 Task: Find connections with filter location Nāgar Karnūl with filter topic #marketing with filter profile language French with filter current company CBRE India with filter school Yogi Vemana University, Kadapa with filter industry Construction Hardware Manufacturing with filter service category Negotiation with filter keywords title Payroll Manager
Action: Mouse moved to (472, 82)
Screenshot: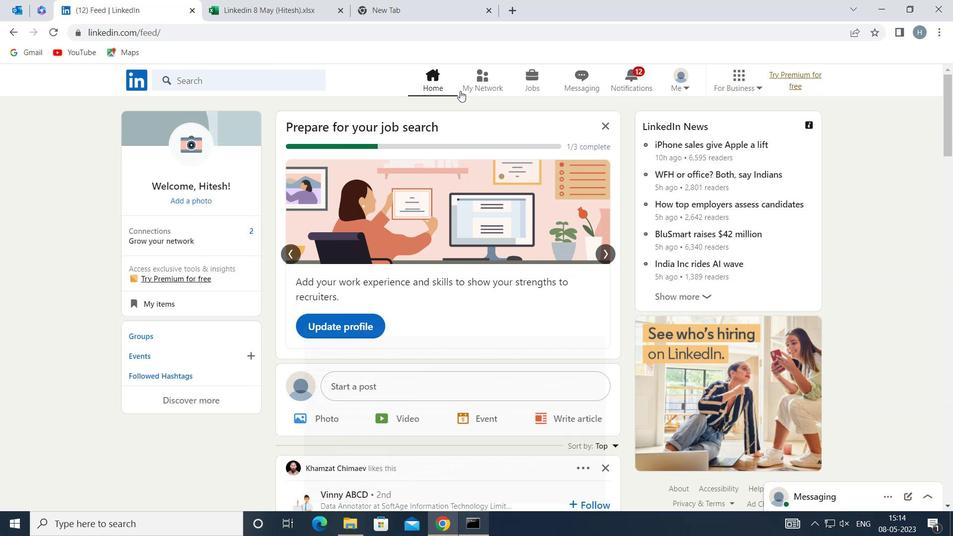 
Action: Mouse pressed left at (472, 82)
Screenshot: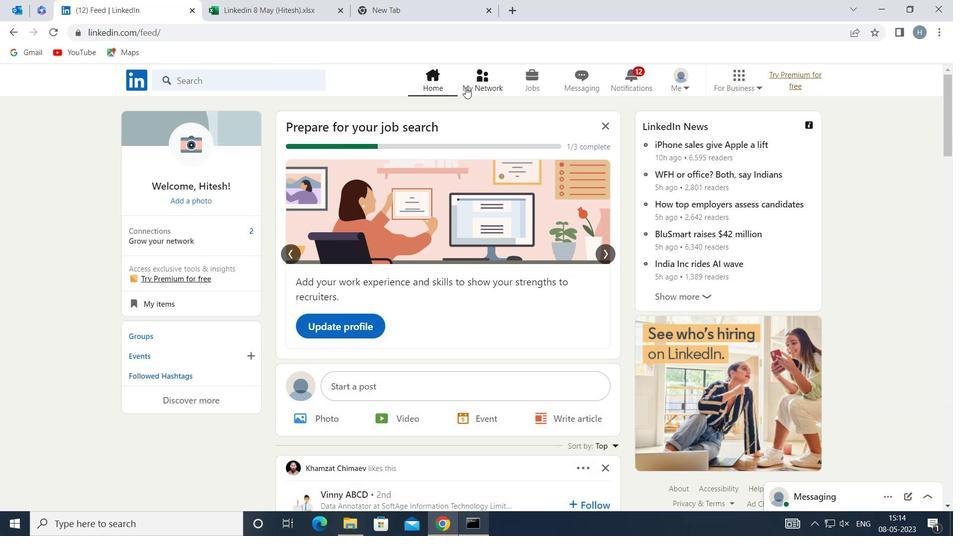 
Action: Mouse moved to (253, 140)
Screenshot: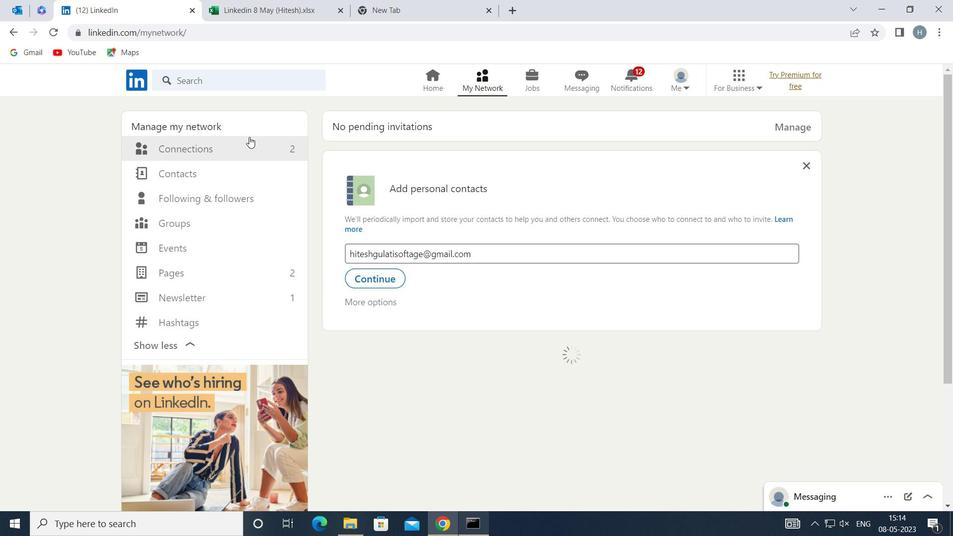 
Action: Mouse pressed left at (253, 140)
Screenshot: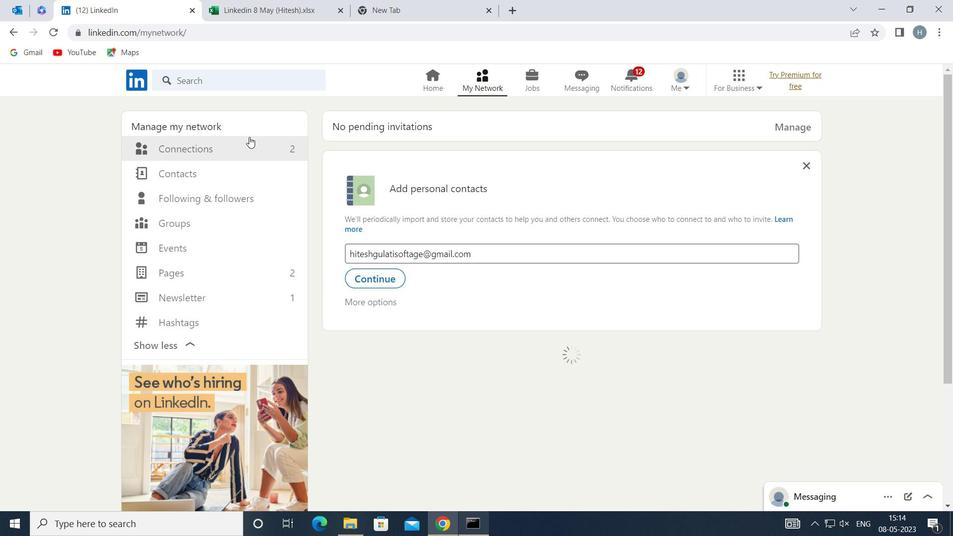 
Action: Mouse moved to (589, 146)
Screenshot: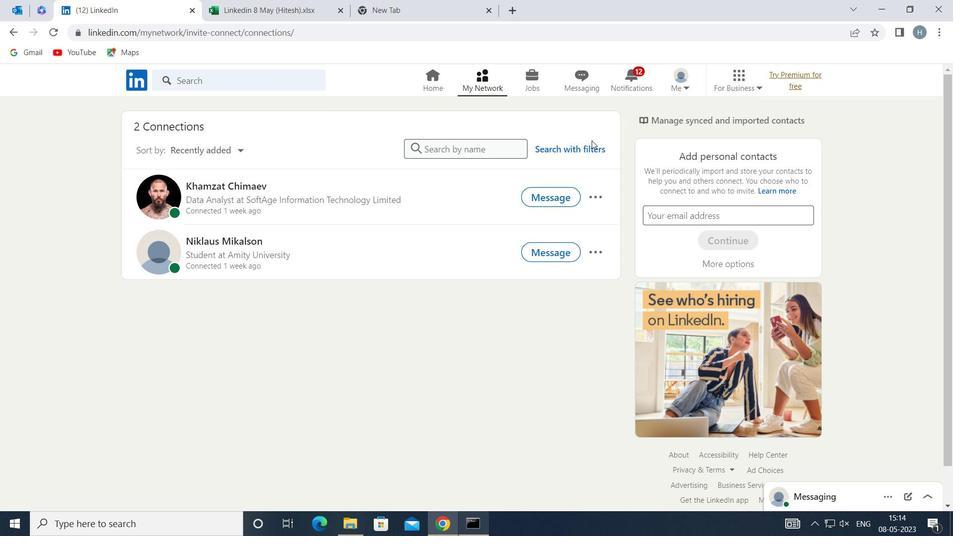 
Action: Mouse pressed left at (589, 146)
Screenshot: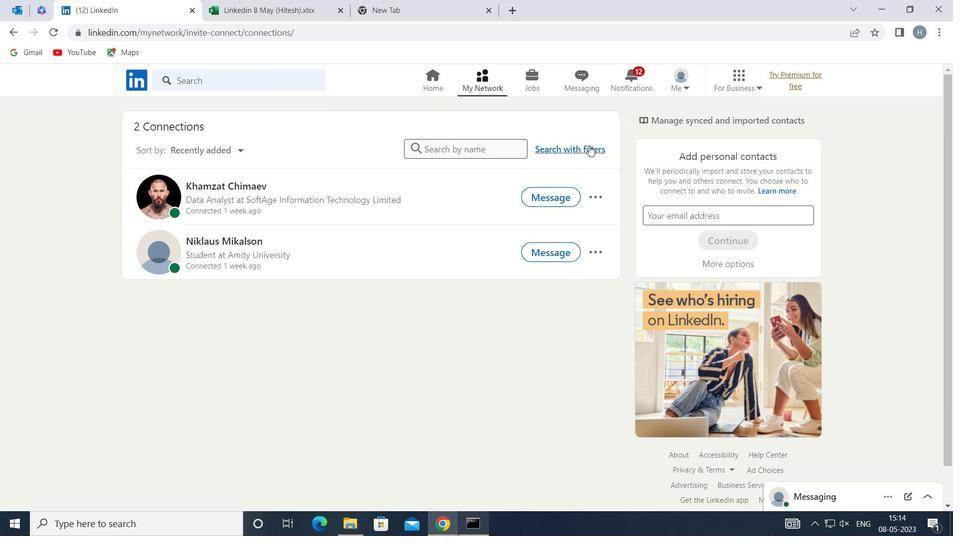 
Action: Mouse moved to (520, 107)
Screenshot: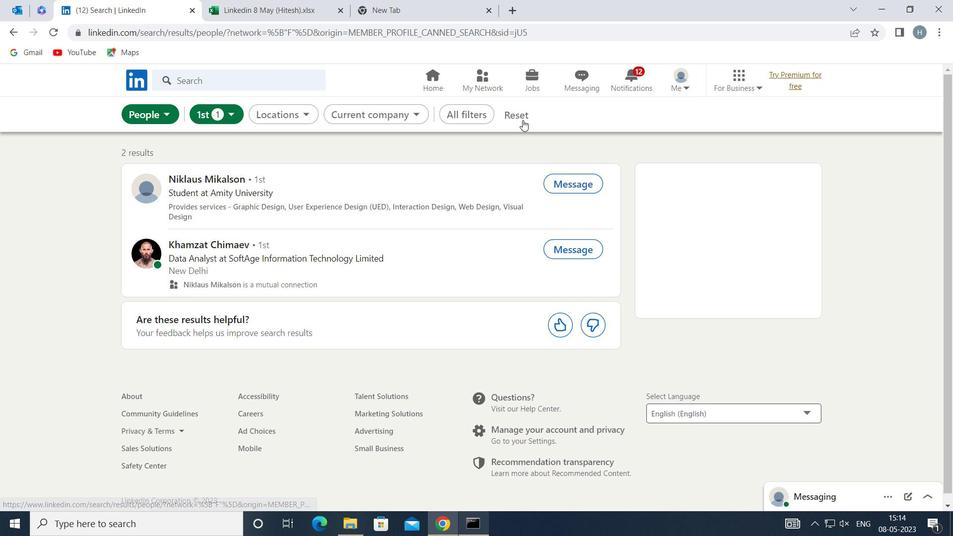 
Action: Mouse pressed left at (520, 107)
Screenshot: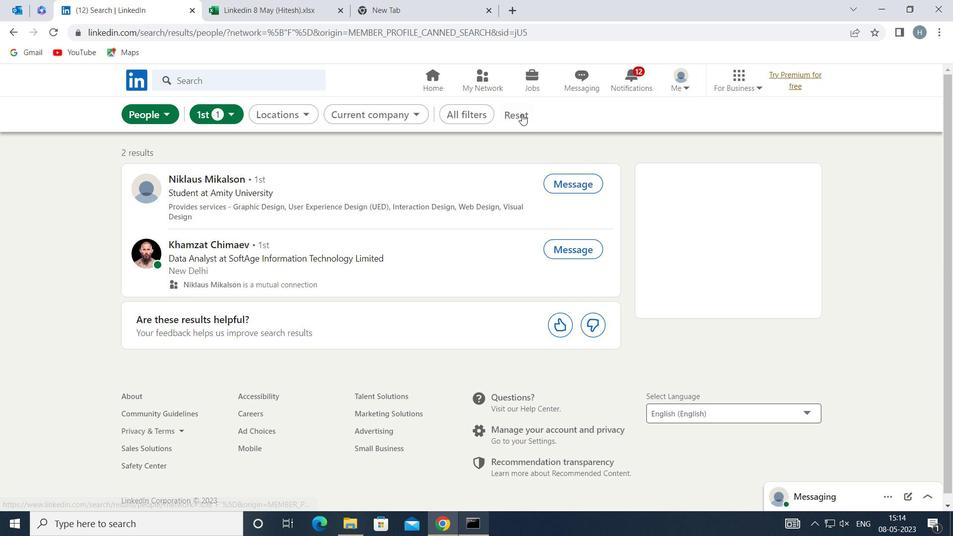 
Action: Mouse moved to (507, 113)
Screenshot: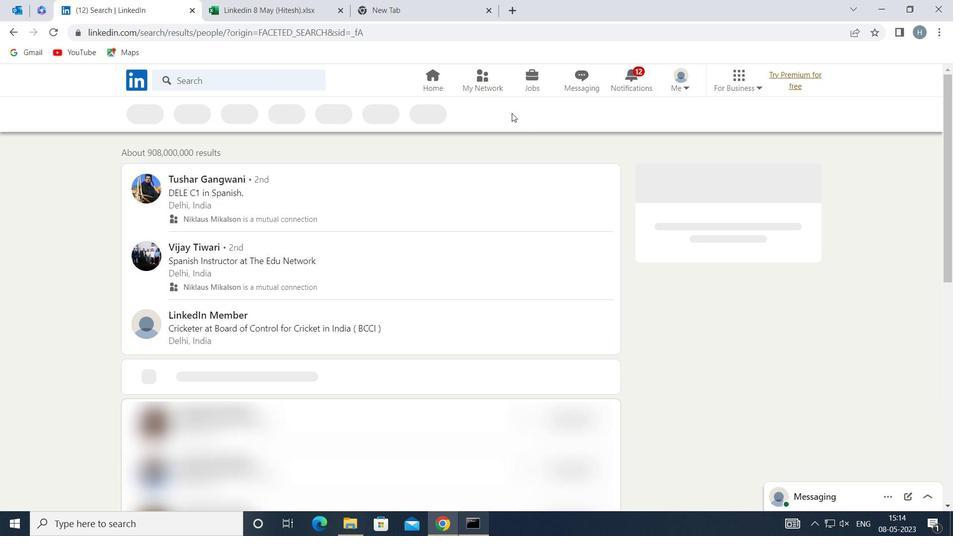 
Action: Mouse pressed left at (507, 113)
Screenshot: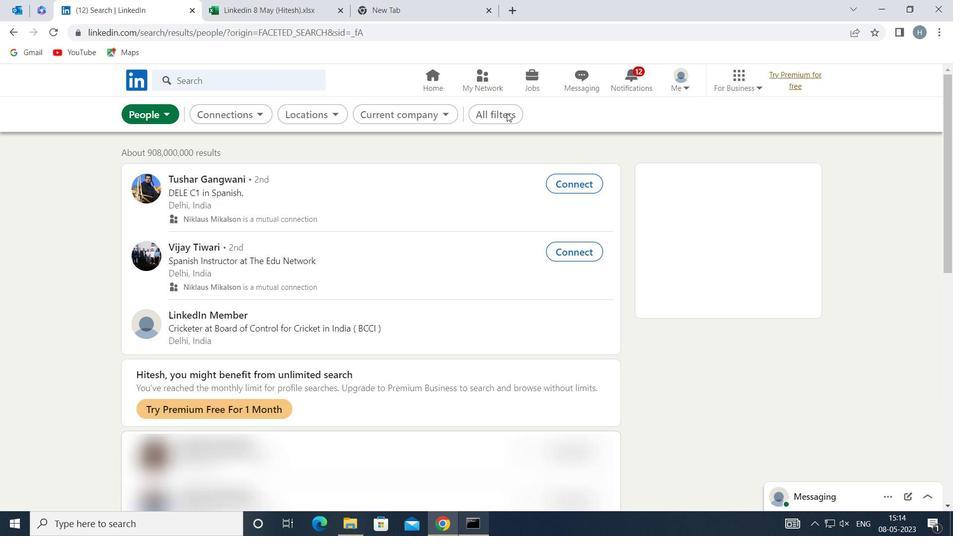 
Action: Mouse moved to (745, 224)
Screenshot: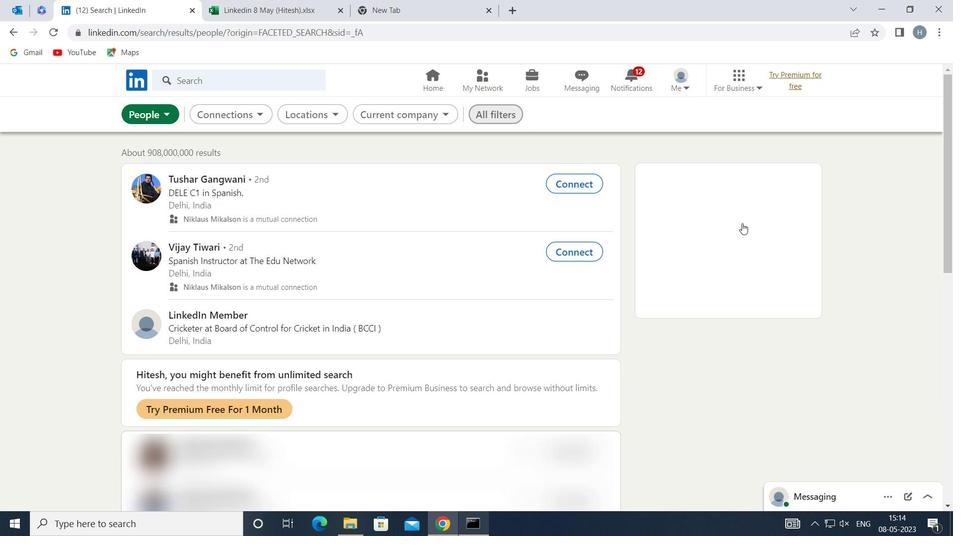 
Action: Mouse scrolled (745, 224) with delta (0, 0)
Screenshot: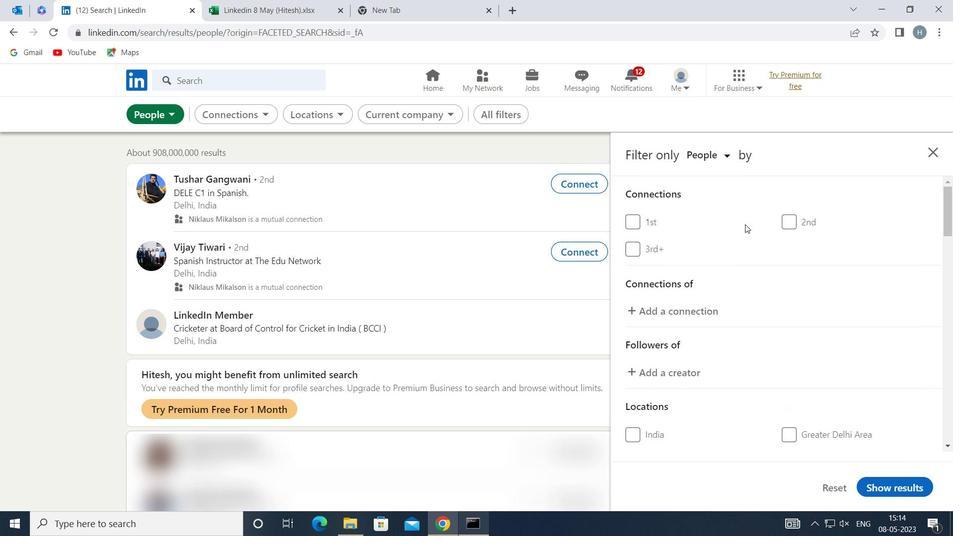 
Action: Mouse moved to (745, 224)
Screenshot: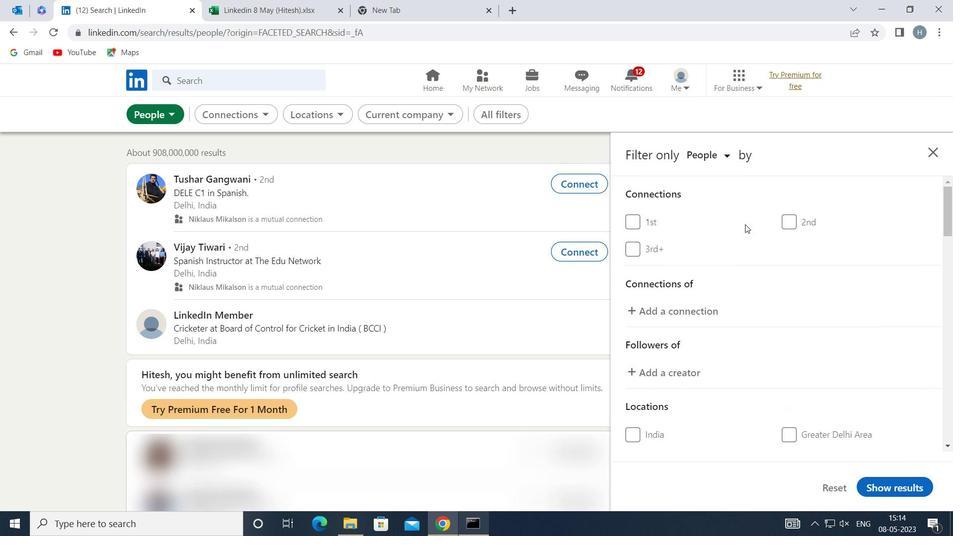 
Action: Mouse scrolled (745, 224) with delta (0, 0)
Screenshot: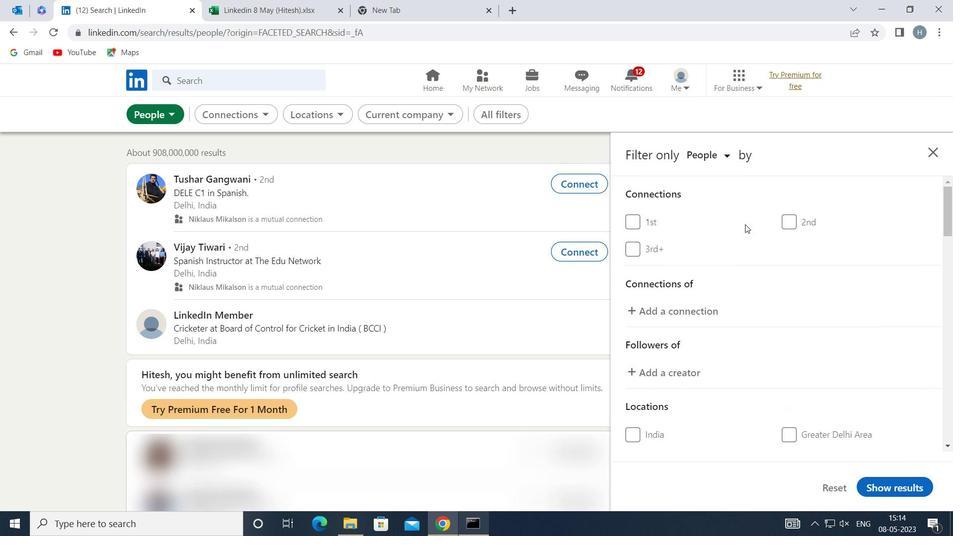 
Action: Mouse moved to (745, 226)
Screenshot: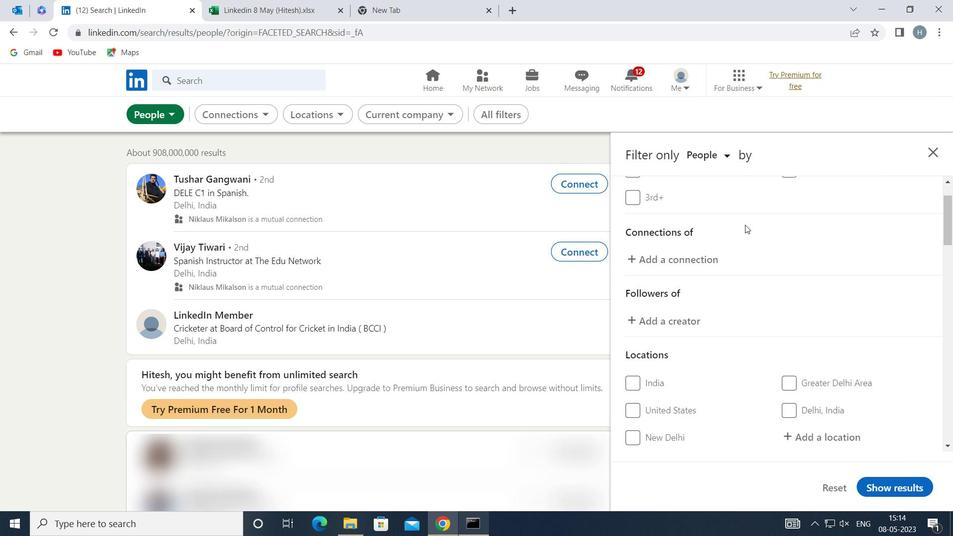 
Action: Mouse scrolled (745, 225) with delta (0, 0)
Screenshot: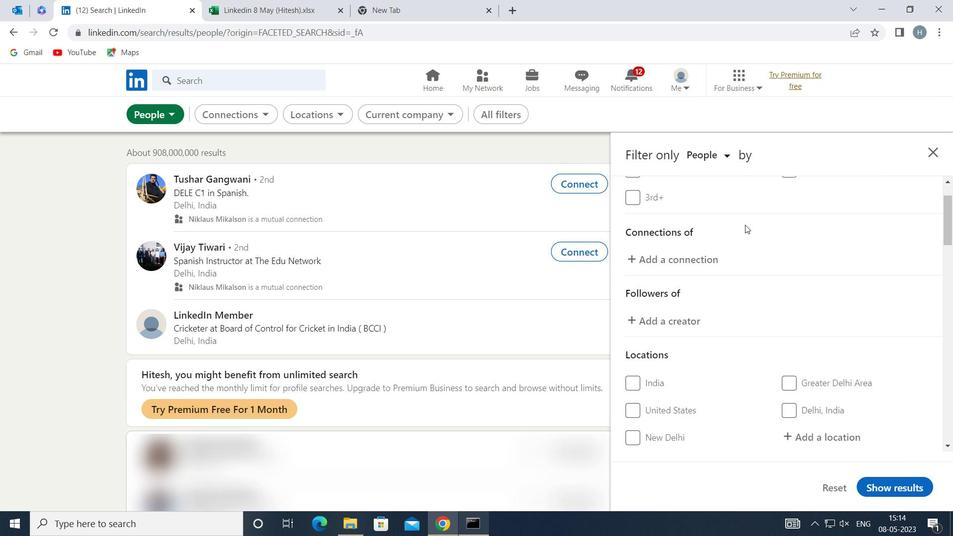 
Action: Mouse moved to (806, 300)
Screenshot: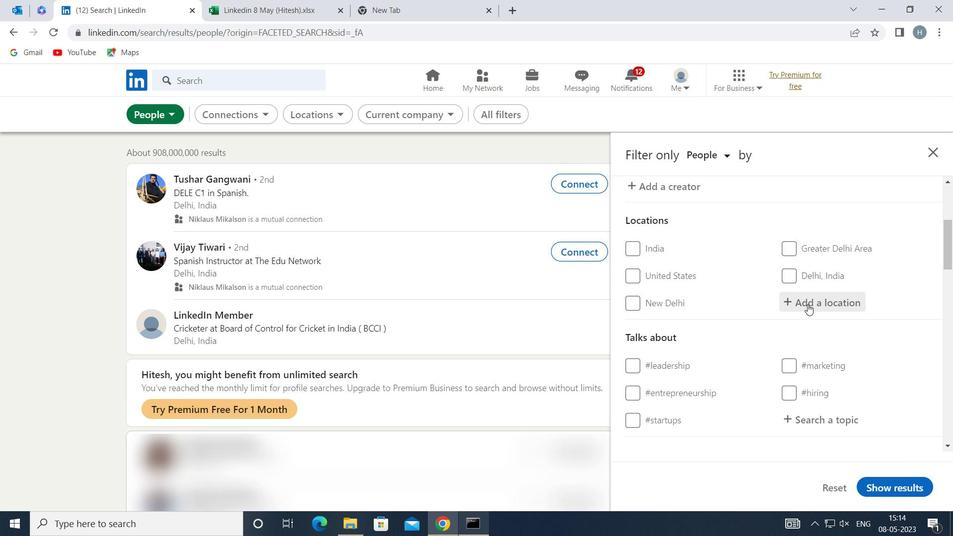 
Action: Mouse pressed left at (806, 300)
Screenshot: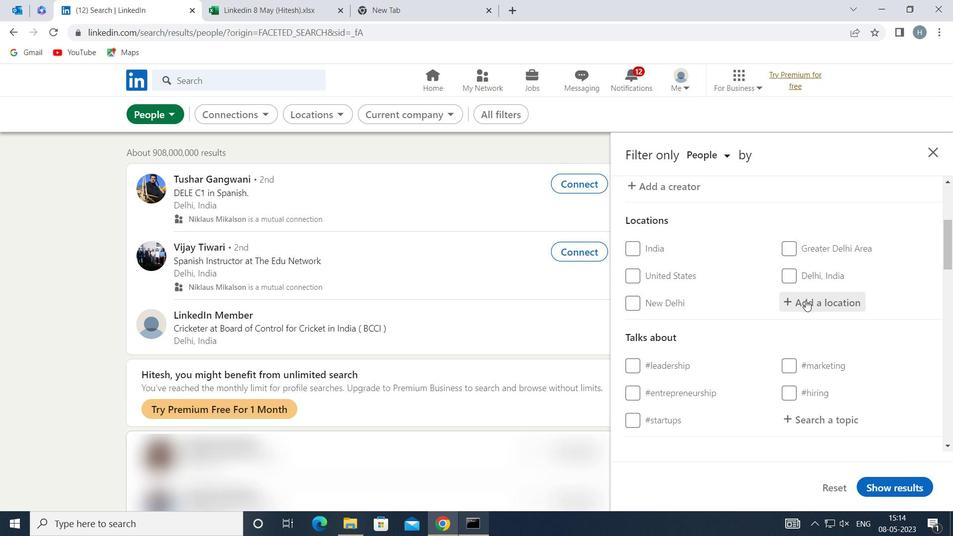 
Action: Key pressed <Key.shift>NAGAR
Screenshot: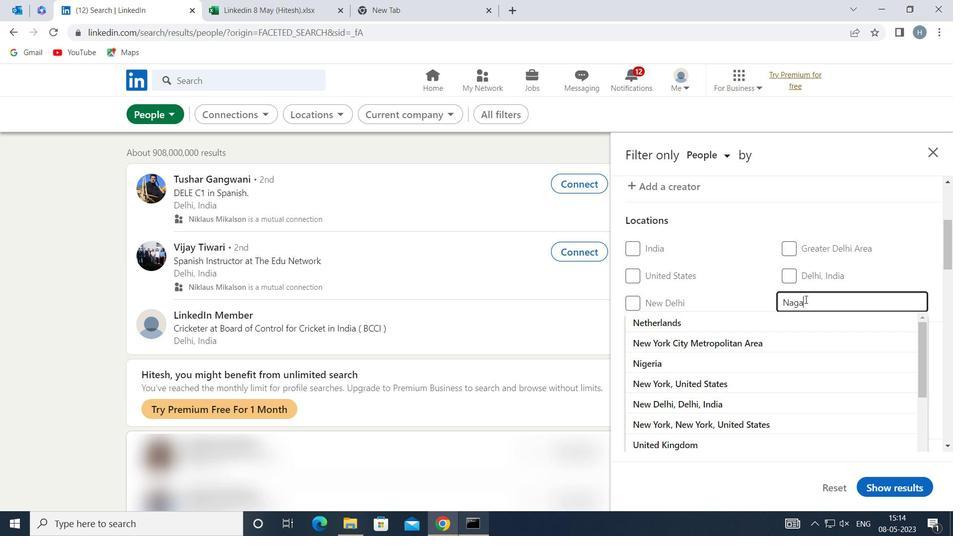 
Action: Mouse moved to (897, 267)
Screenshot: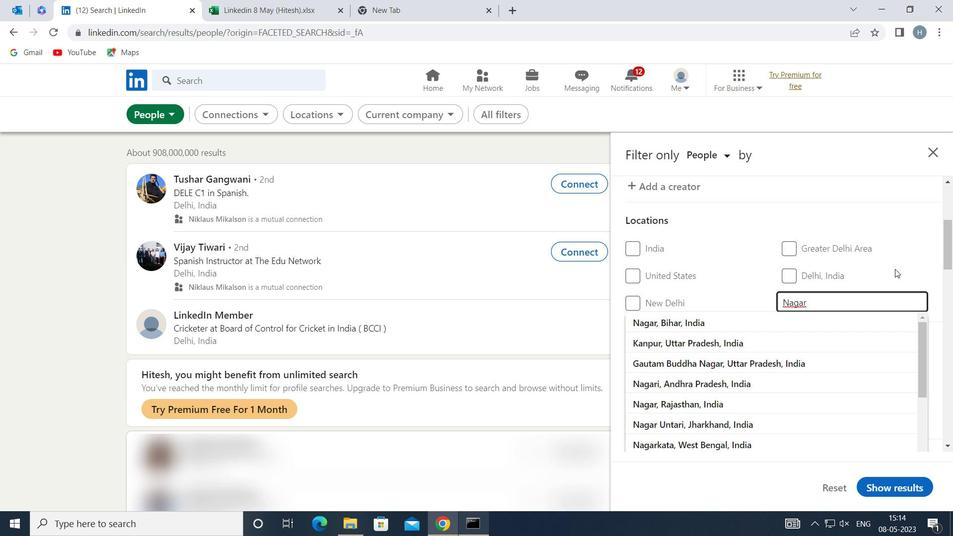 
Action: Mouse pressed left at (897, 267)
Screenshot: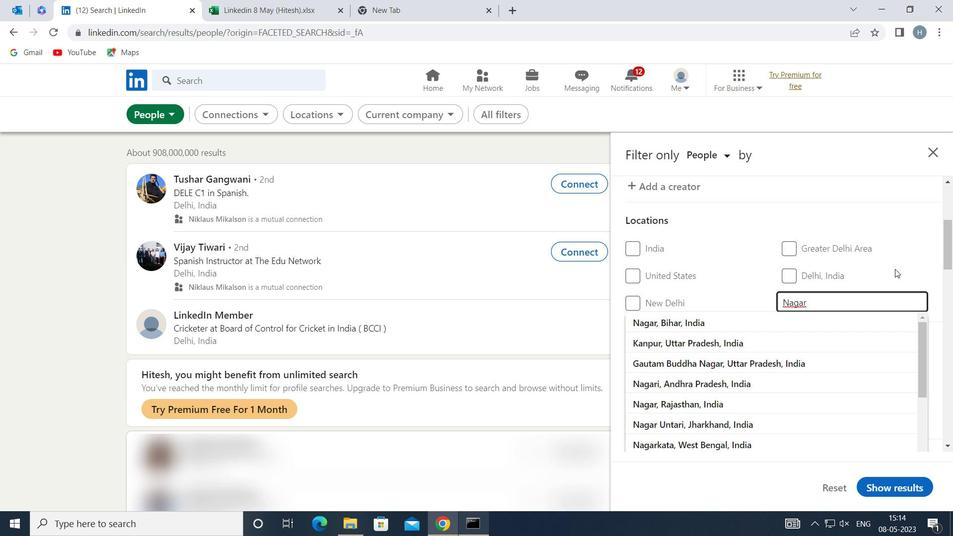
Action: Mouse moved to (884, 285)
Screenshot: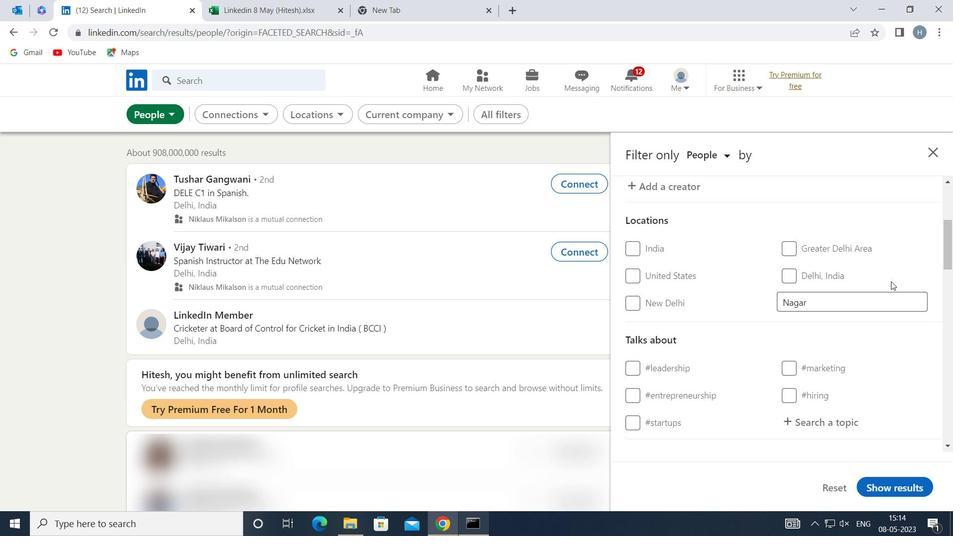 
Action: Mouse scrolled (884, 285) with delta (0, 0)
Screenshot: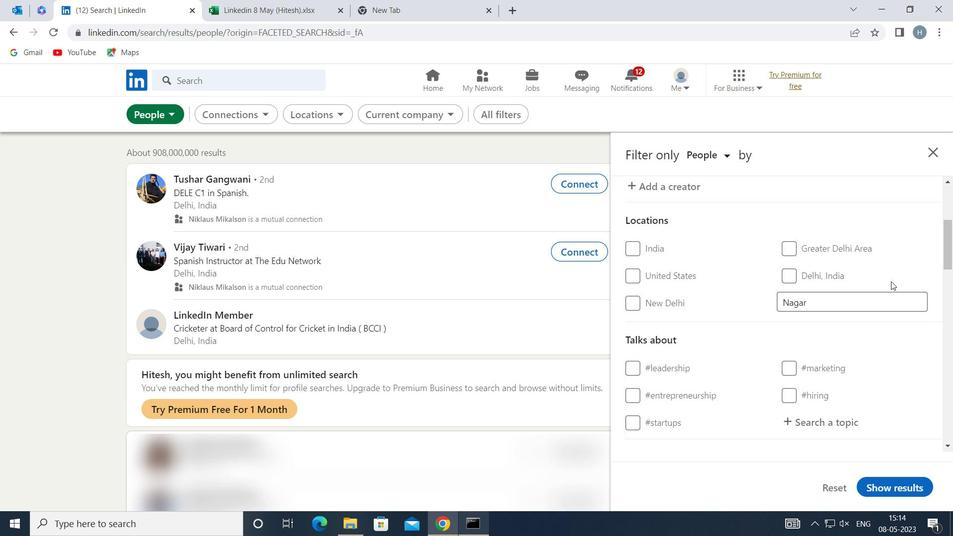 
Action: Mouse moved to (883, 286)
Screenshot: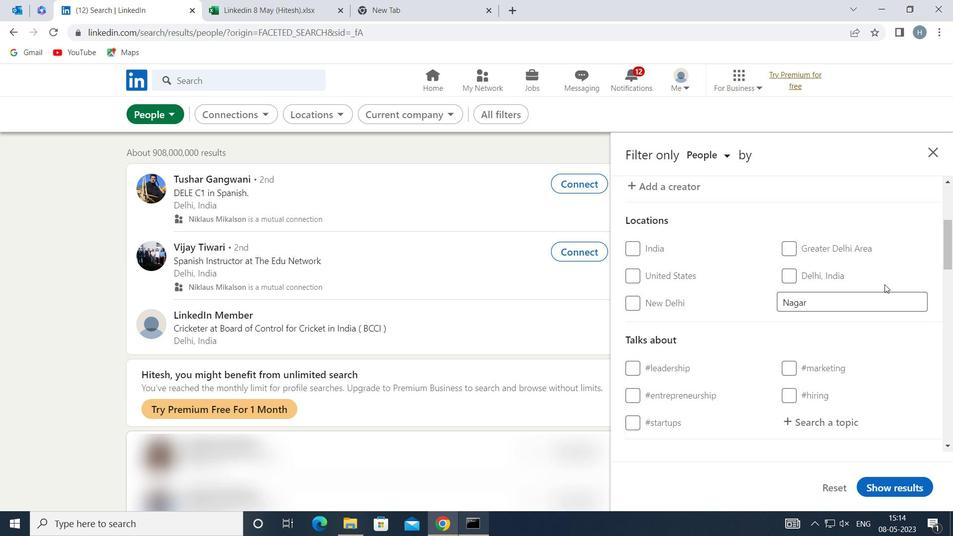 
Action: Mouse scrolled (883, 285) with delta (0, 0)
Screenshot: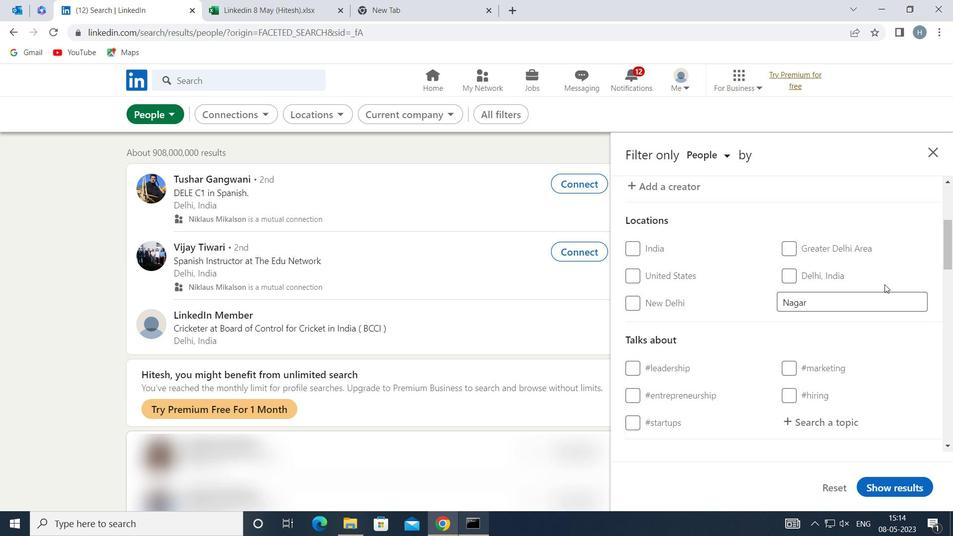 
Action: Mouse moved to (853, 299)
Screenshot: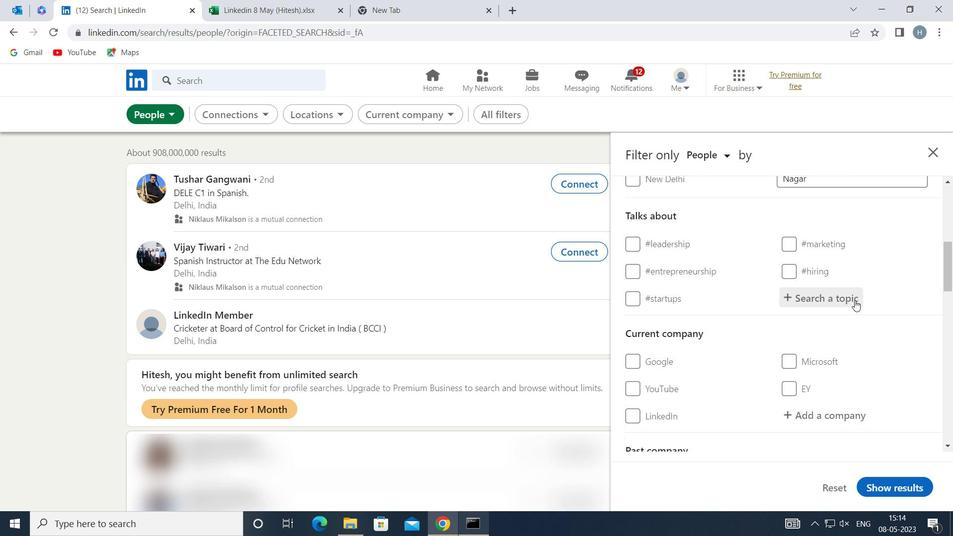 
Action: Mouse pressed left at (853, 299)
Screenshot: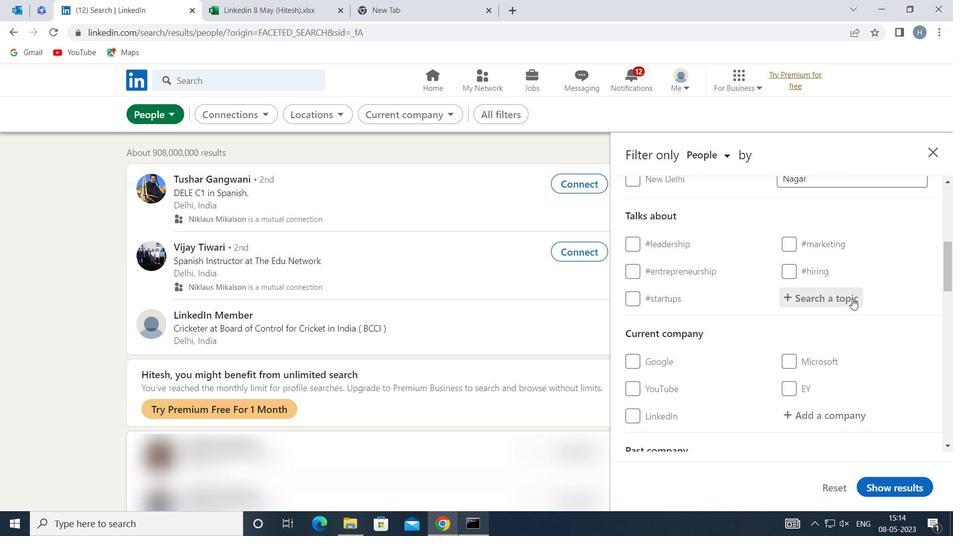 
Action: Key pressed MARKETING
Screenshot: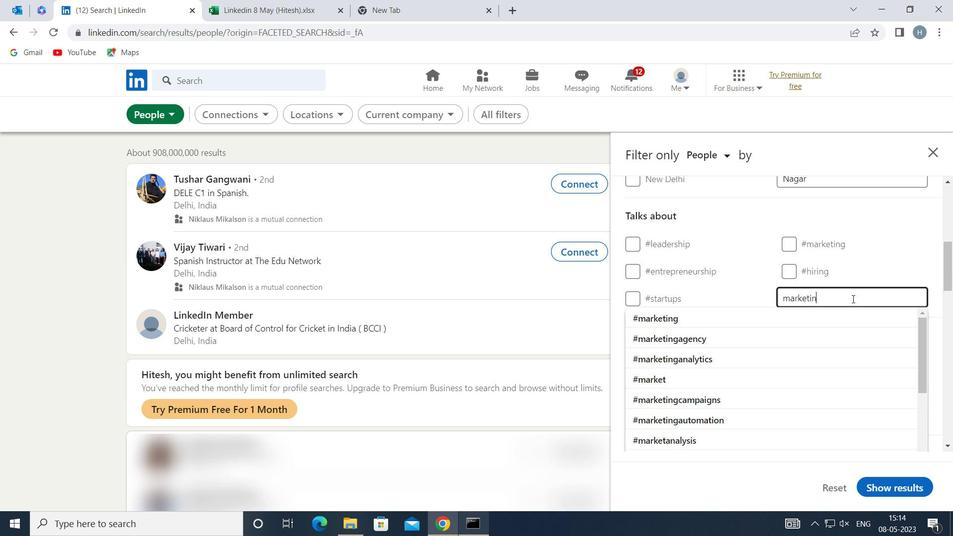 
Action: Mouse moved to (809, 314)
Screenshot: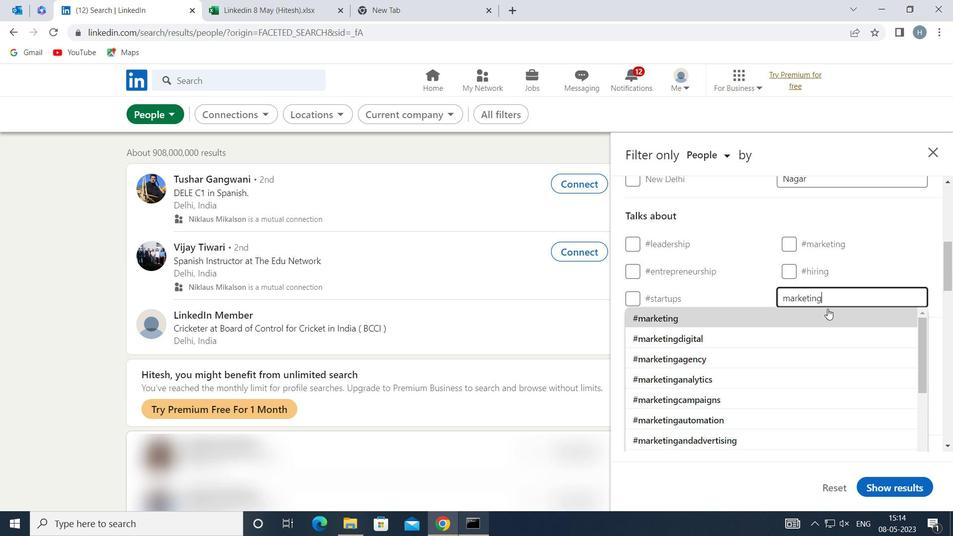 
Action: Mouse pressed left at (809, 314)
Screenshot: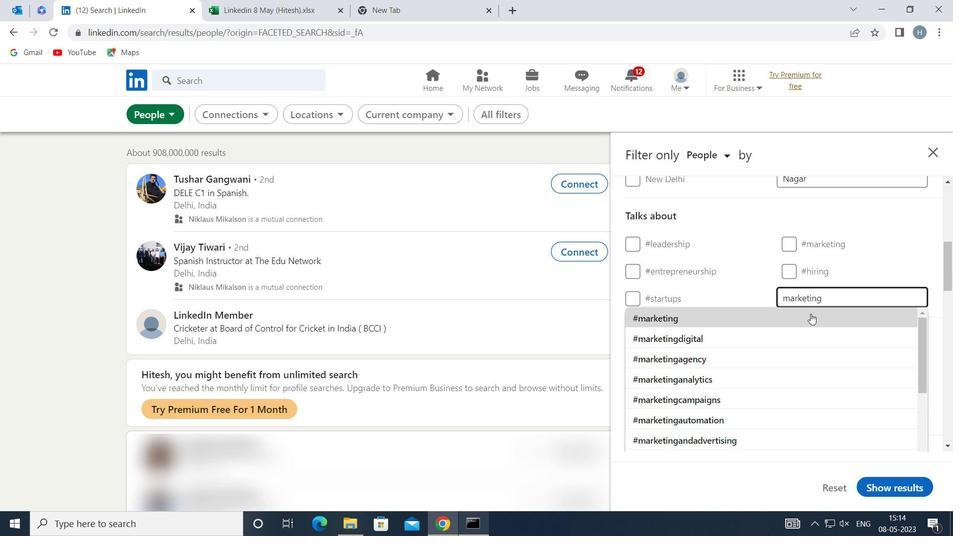 
Action: Mouse scrolled (809, 314) with delta (0, 0)
Screenshot: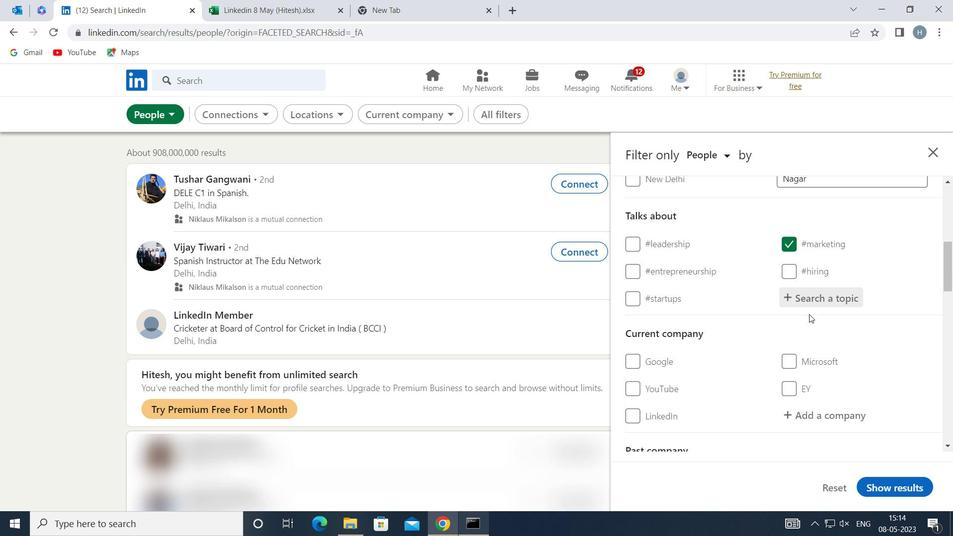 
Action: Mouse scrolled (809, 314) with delta (0, 0)
Screenshot: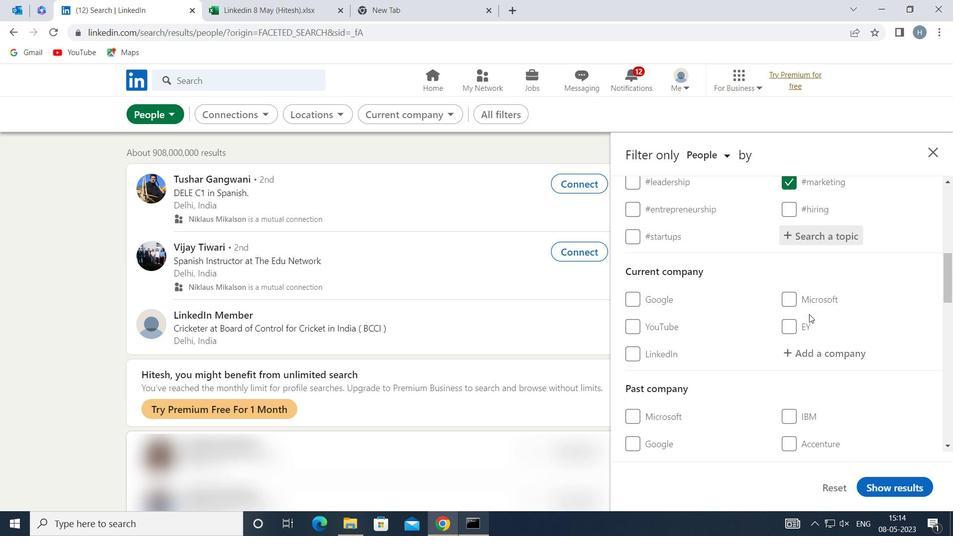 
Action: Mouse scrolled (809, 314) with delta (0, 0)
Screenshot: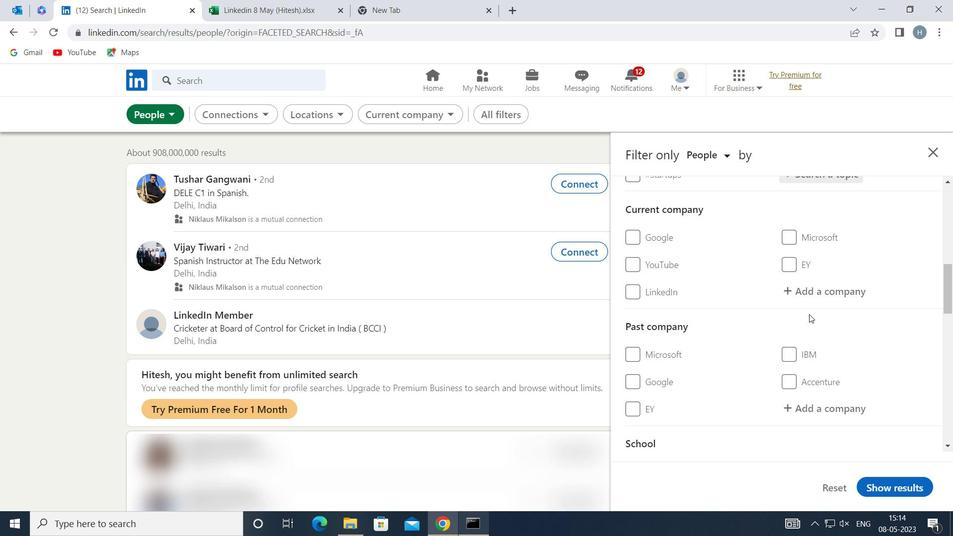 
Action: Mouse scrolled (809, 314) with delta (0, 0)
Screenshot: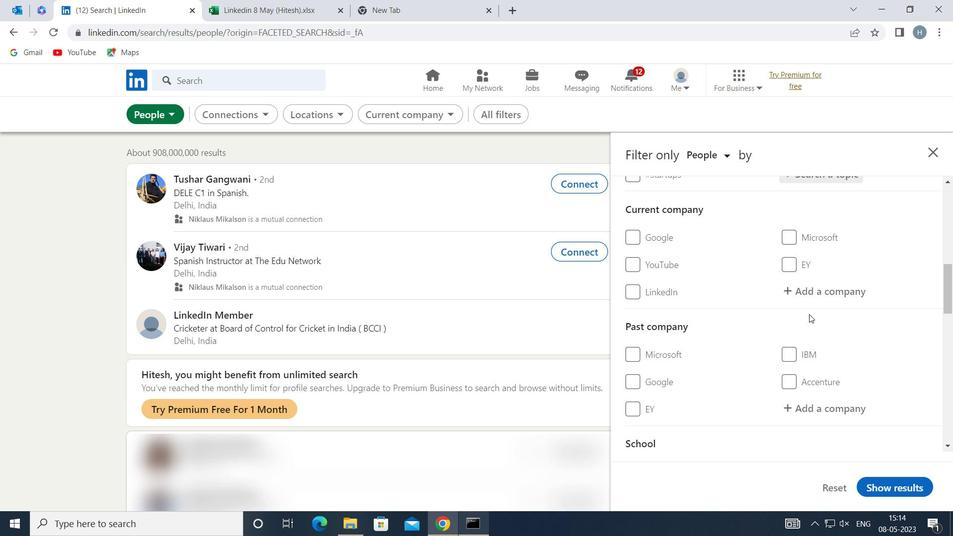 
Action: Mouse scrolled (809, 314) with delta (0, 0)
Screenshot: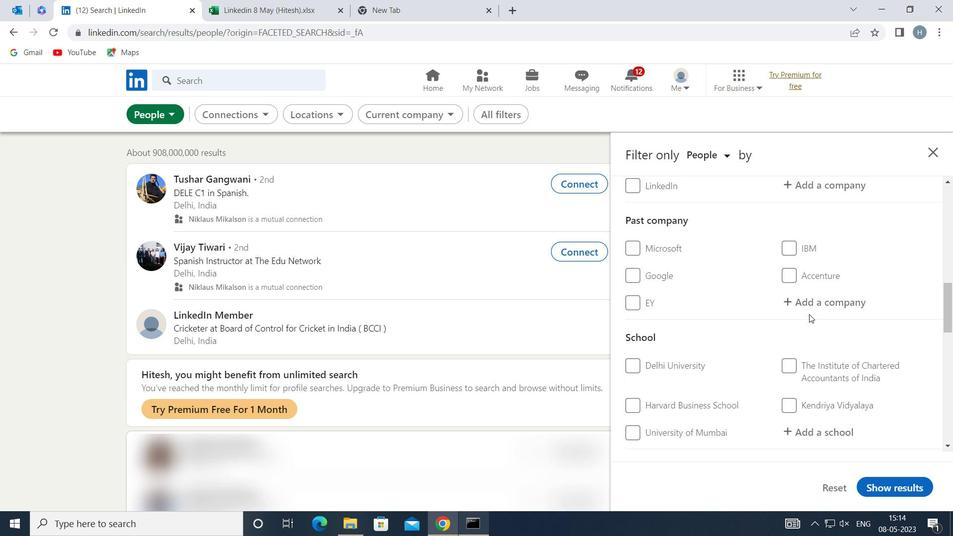 
Action: Mouse scrolled (809, 314) with delta (0, 0)
Screenshot: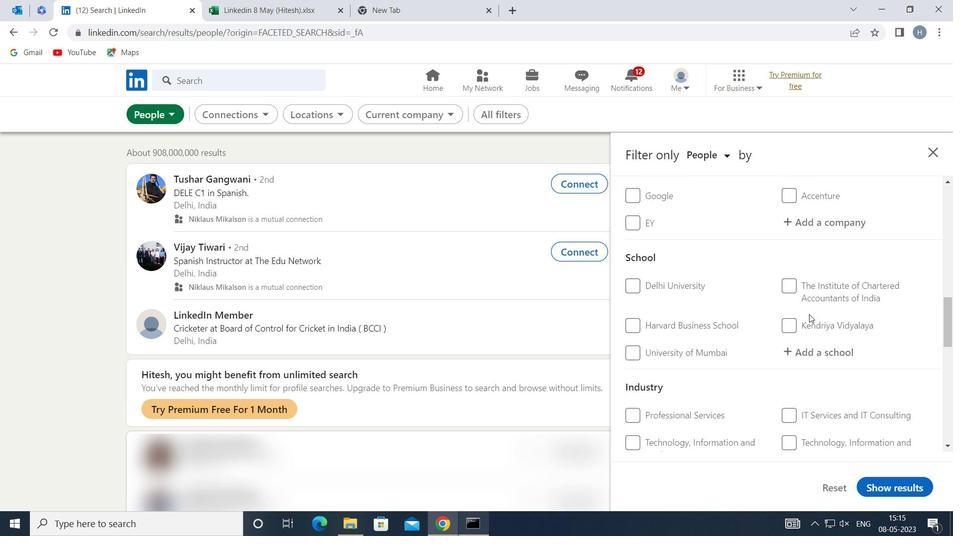 
Action: Mouse scrolled (809, 314) with delta (0, 0)
Screenshot: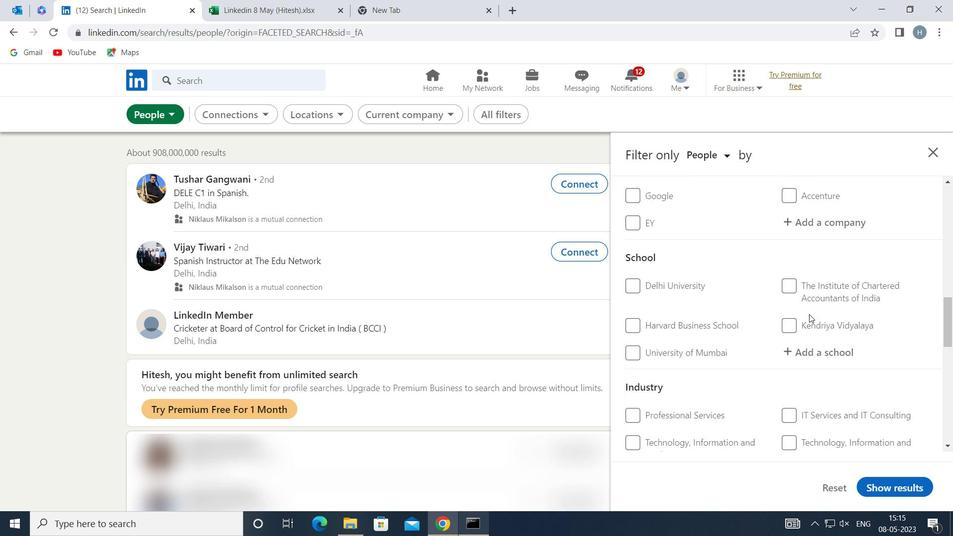 
Action: Mouse scrolled (809, 314) with delta (0, 0)
Screenshot: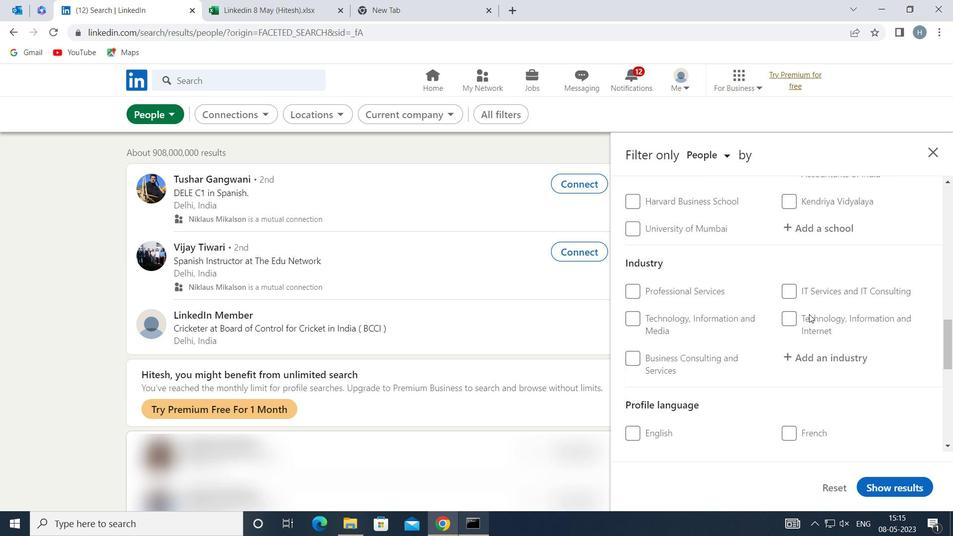 
Action: Mouse scrolled (809, 314) with delta (0, 0)
Screenshot: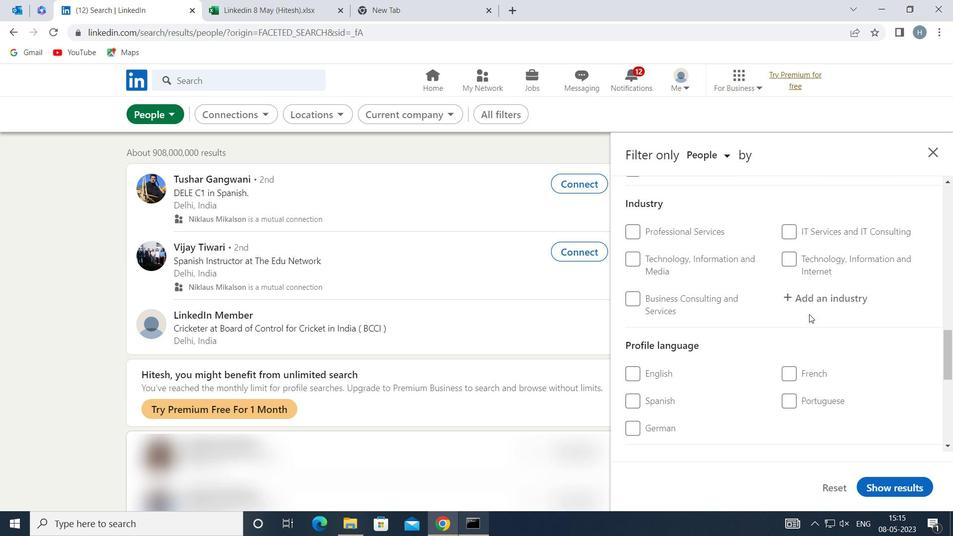 
Action: Mouse moved to (795, 311)
Screenshot: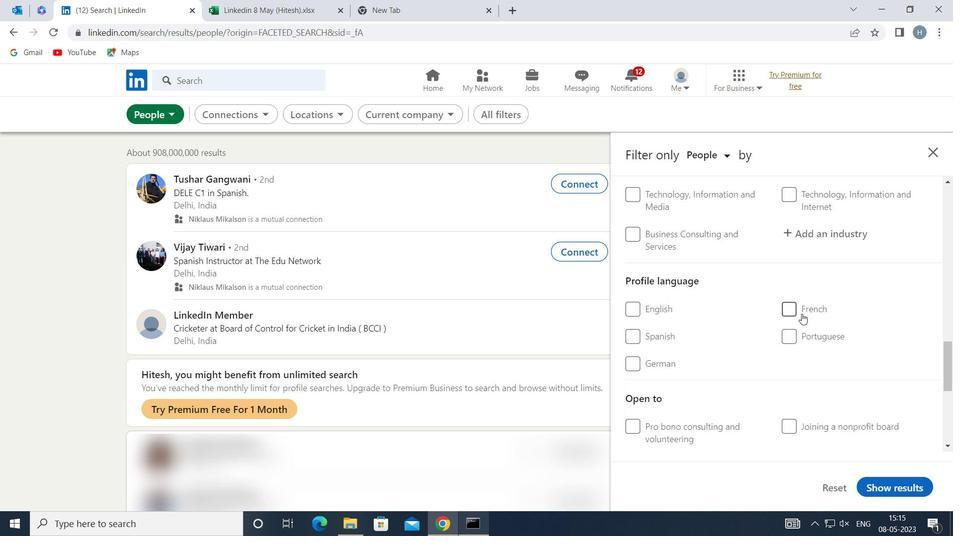 
Action: Mouse pressed left at (795, 311)
Screenshot: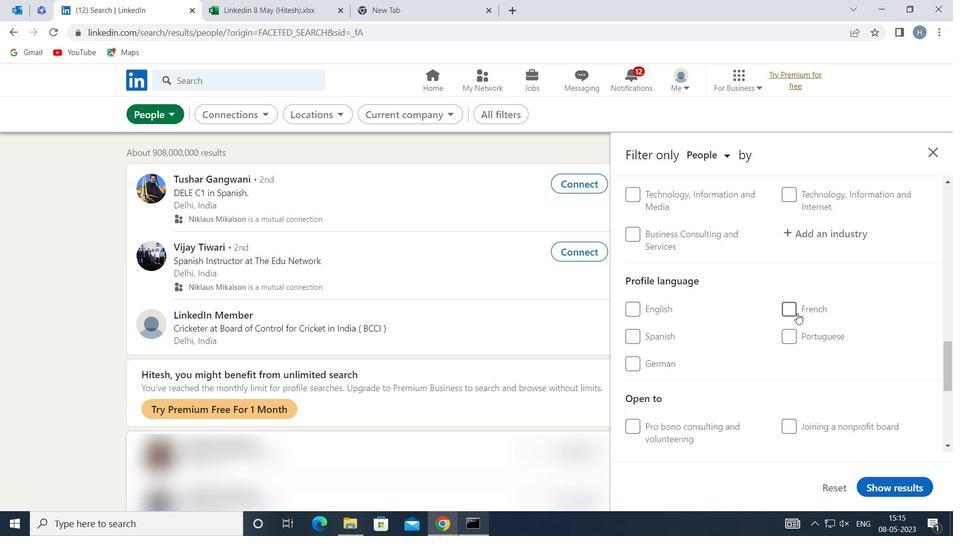 
Action: Mouse moved to (798, 322)
Screenshot: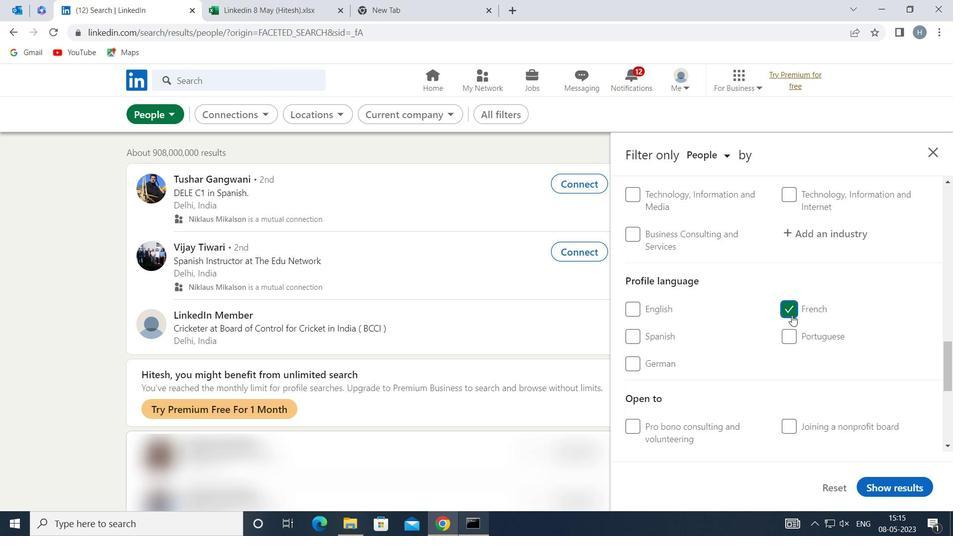
Action: Mouse scrolled (798, 323) with delta (0, 0)
Screenshot: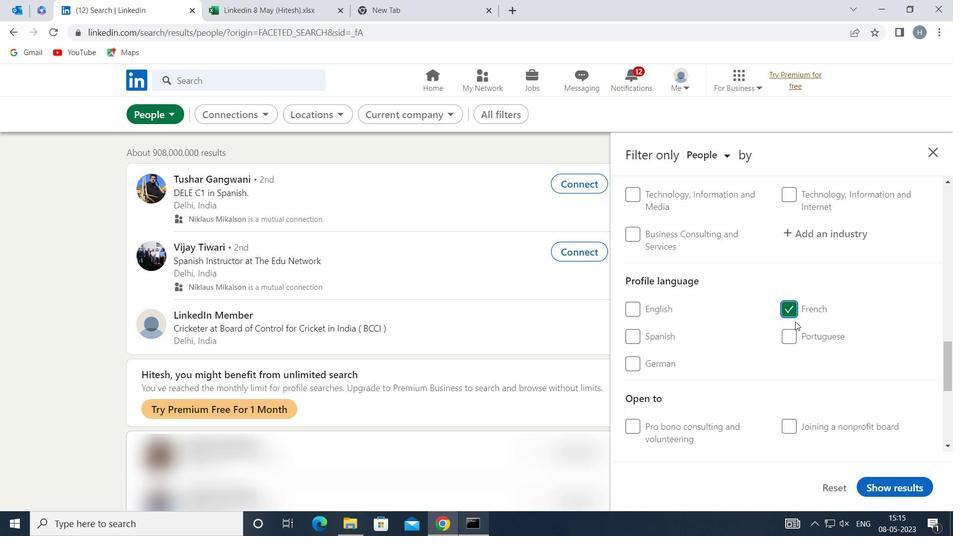 
Action: Mouse moved to (798, 323)
Screenshot: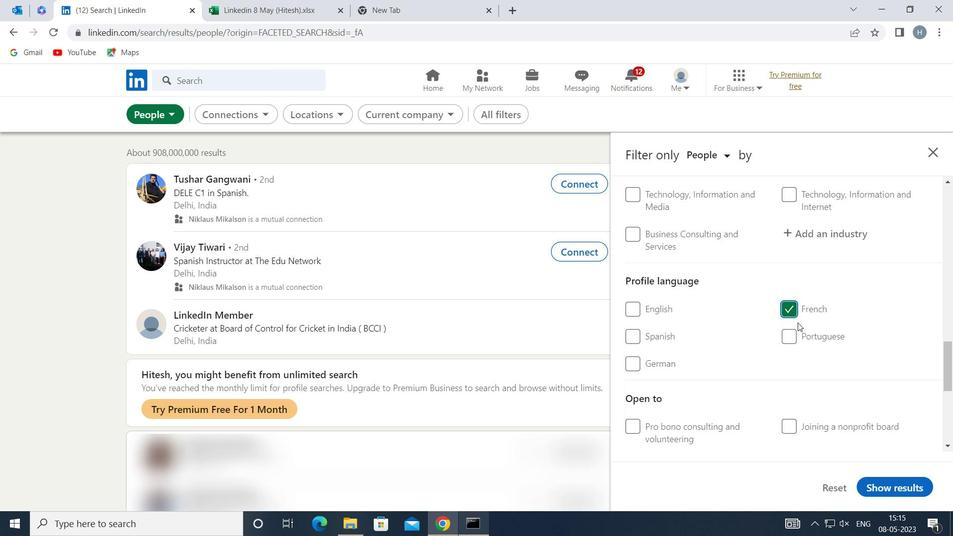 
Action: Mouse scrolled (798, 323) with delta (0, 0)
Screenshot: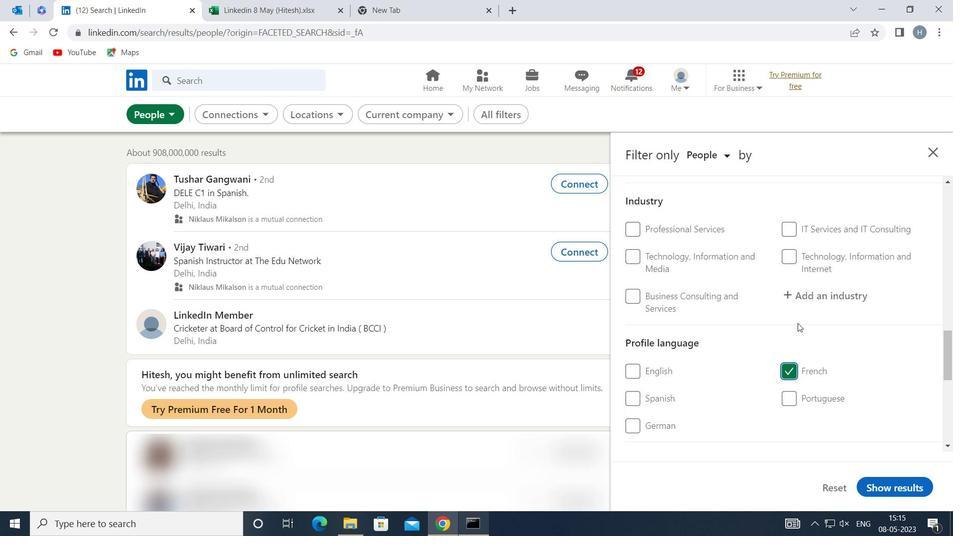 
Action: Mouse scrolled (798, 323) with delta (0, 0)
Screenshot: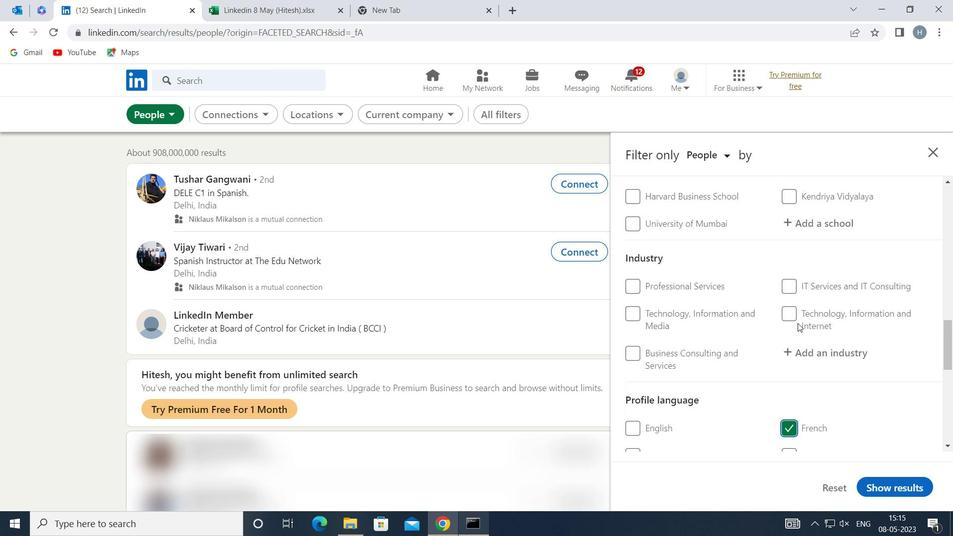 
Action: Mouse scrolled (798, 323) with delta (0, 0)
Screenshot: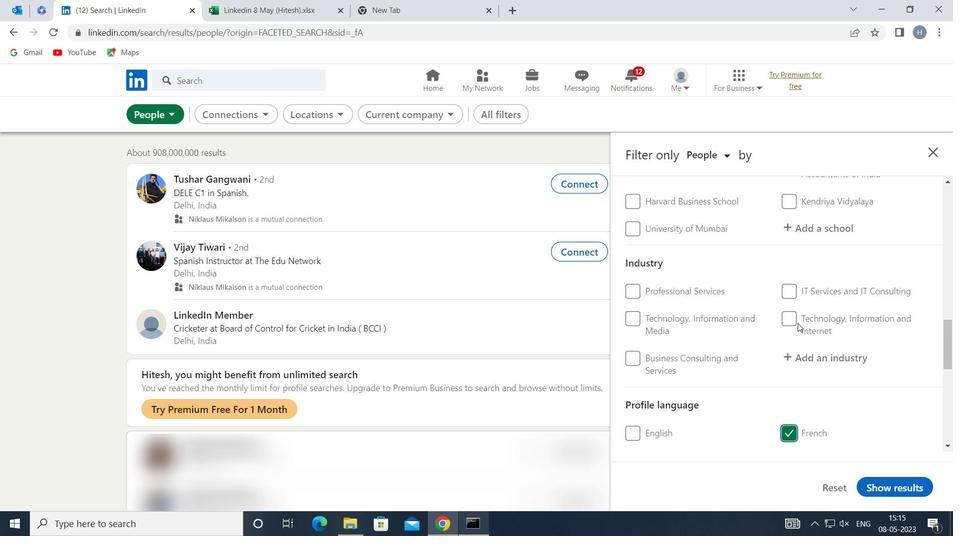 
Action: Mouse scrolled (798, 322) with delta (0, 0)
Screenshot: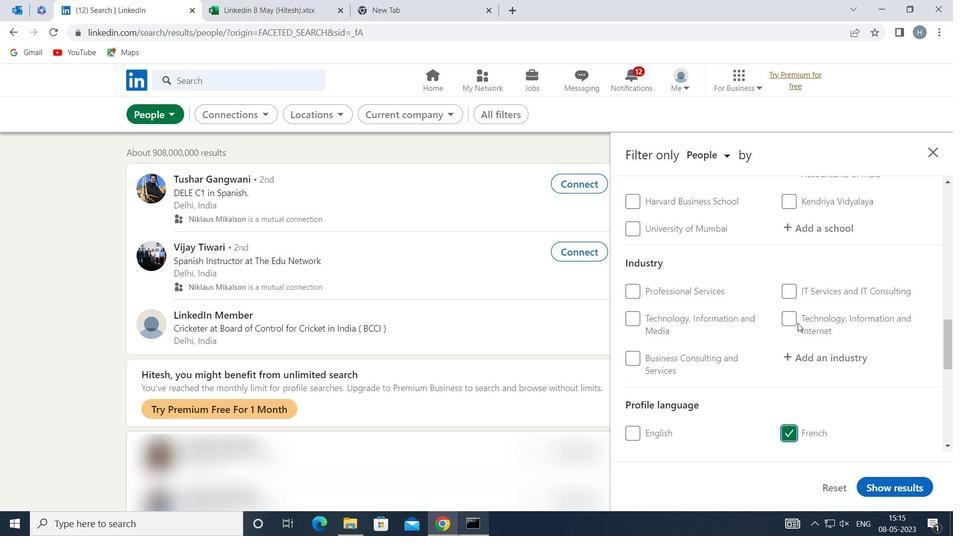 
Action: Mouse scrolled (798, 323) with delta (0, 0)
Screenshot: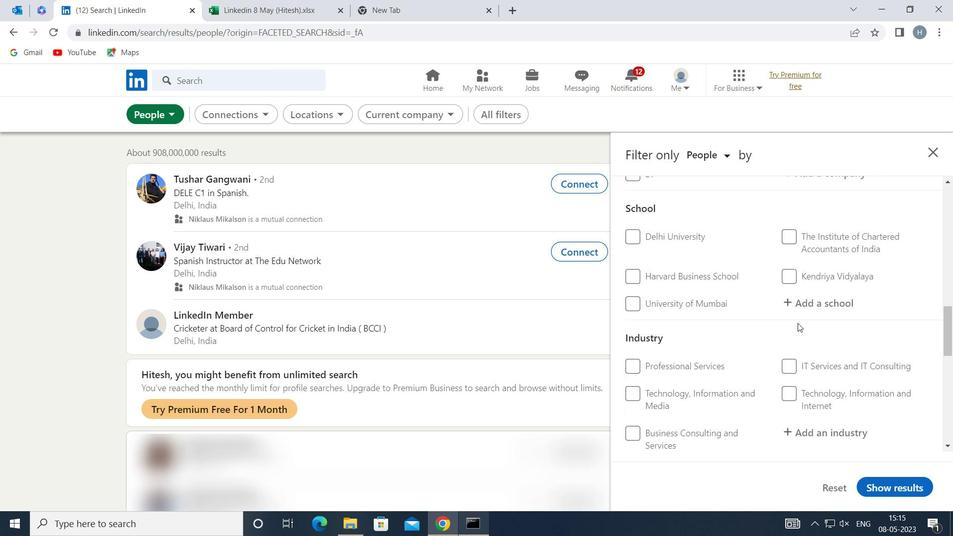 
Action: Mouse scrolled (798, 323) with delta (0, 0)
Screenshot: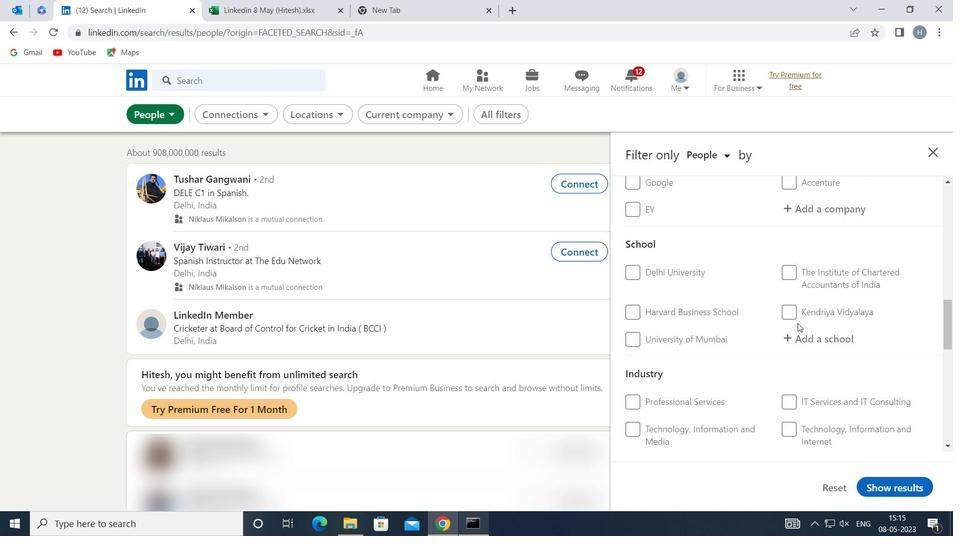 
Action: Mouse scrolled (798, 323) with delta (0, 0)
Screenshot: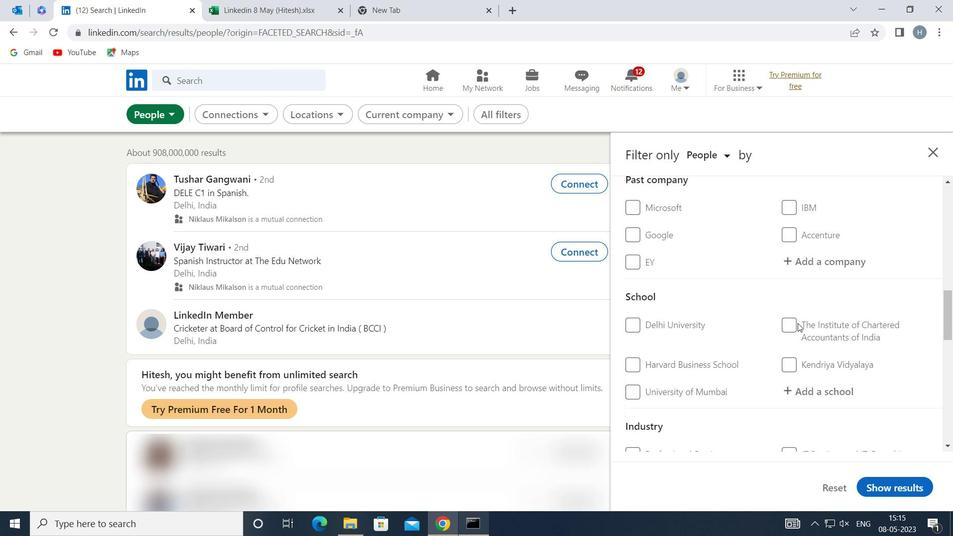 
Action: Mouse scrolled (798, 323) with delta (0, 0)
Screenshot: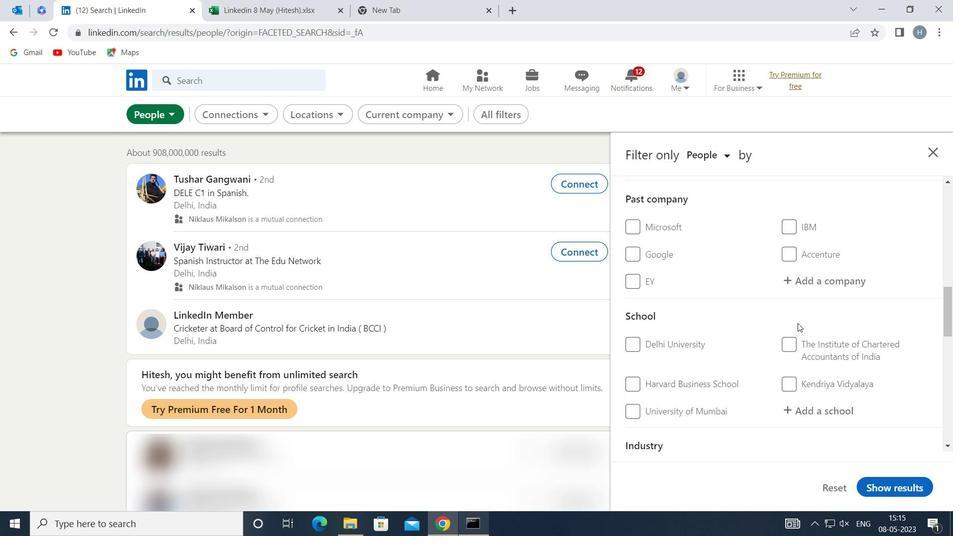 
Action: Mouse scrolled (798, 323) with delta (0, 0)
Screenshot: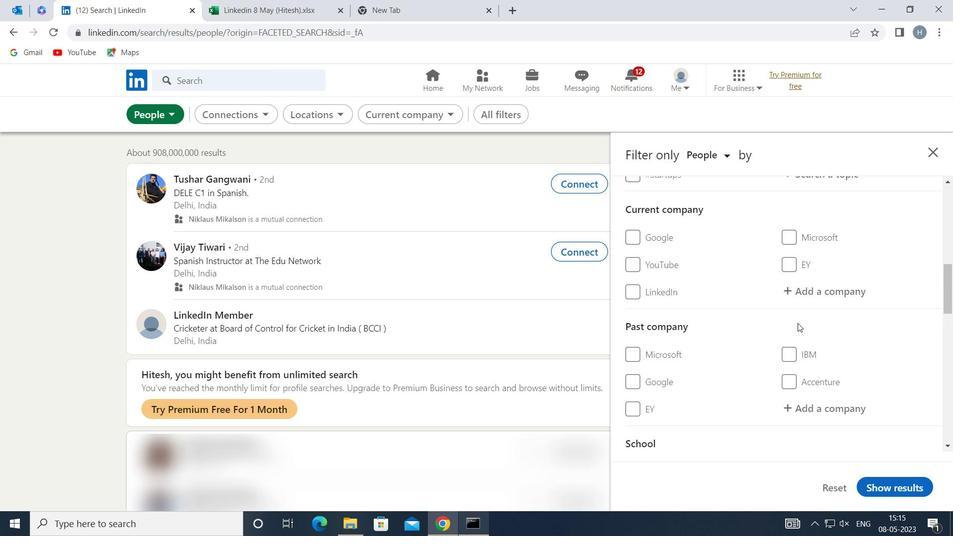 
Action: Mouse moved to (822, 351)
Screenshot: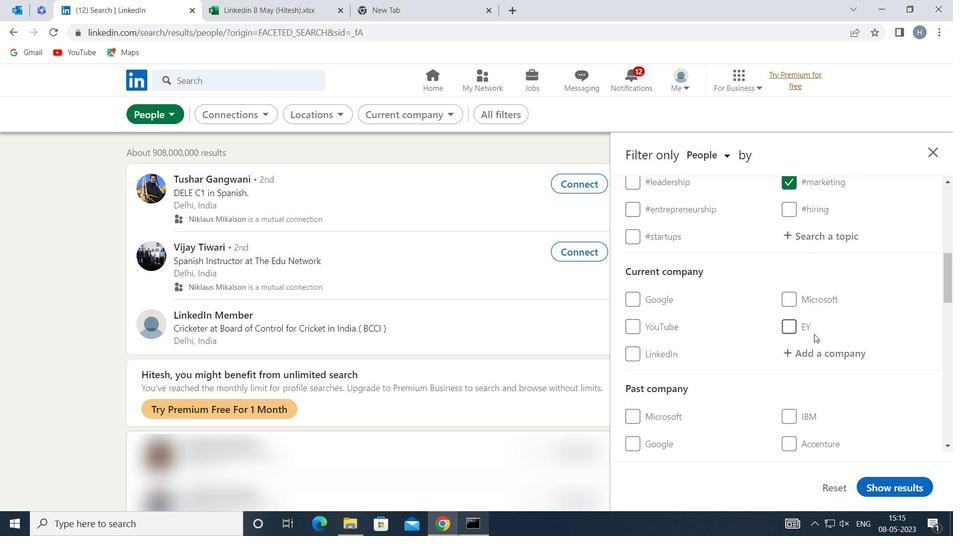 
Action: Mouse pressed left at (822, 351)
Screenshot: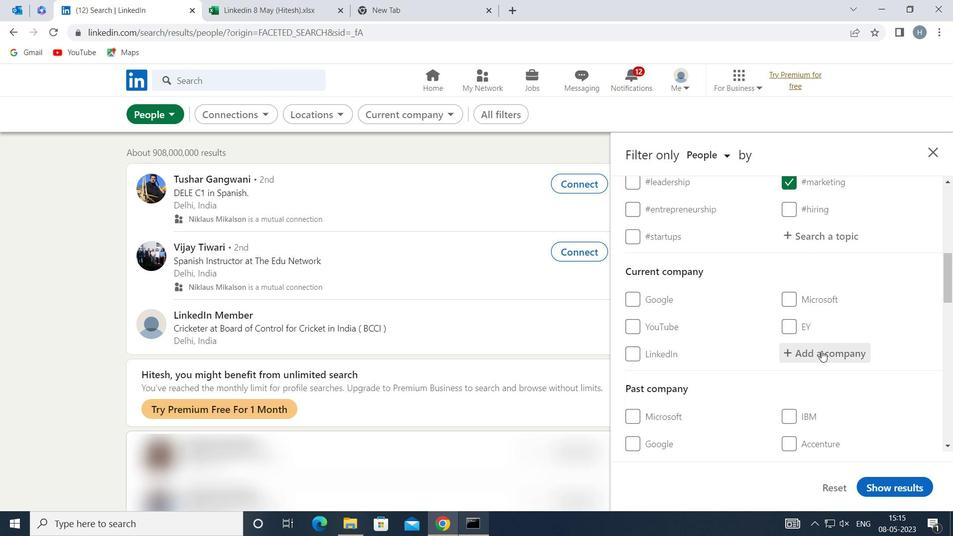 
Action: Key pressed <Key.shift><Key.shift><Key.shift><Key.shift><Key.shift><Key.shift><Key.shift><Key.shift><Key.shift><Key.shift><Key.shift><Key.shift><Key.shift><Key.shift>CBRE<Key.space><Key.shift>INDIA
Screenshot: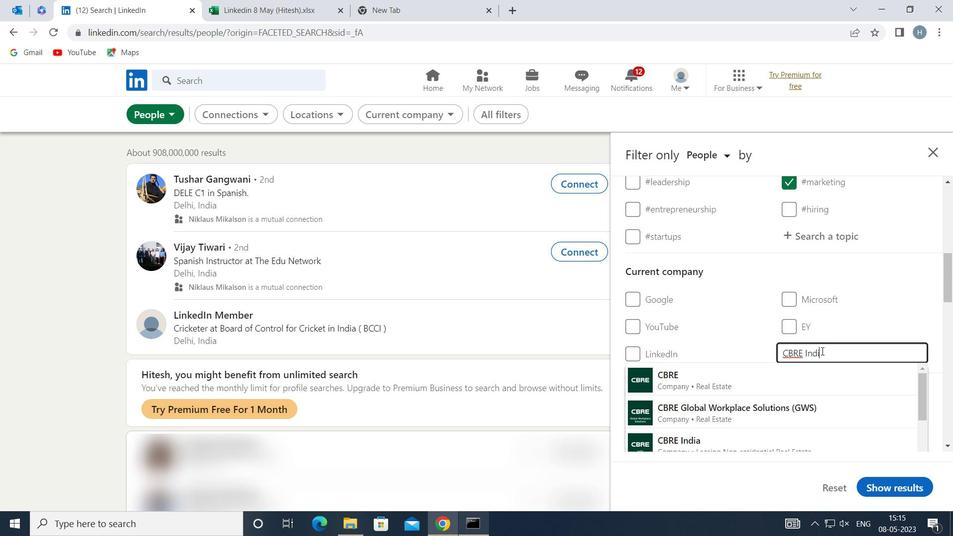 
Action: Mouse moved to (779, 383)
Screenshot: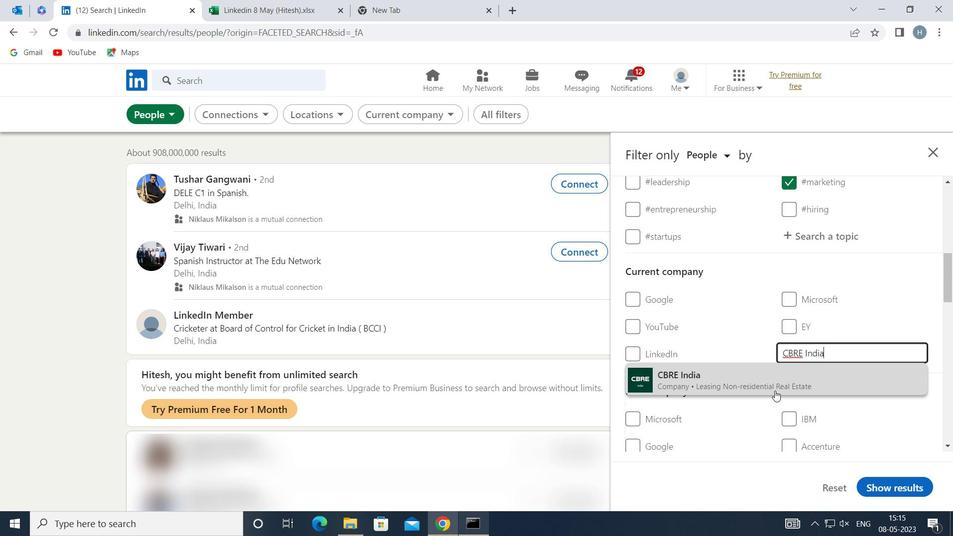 
Action: Mouse pressed left at (779, 383)
Screenshot: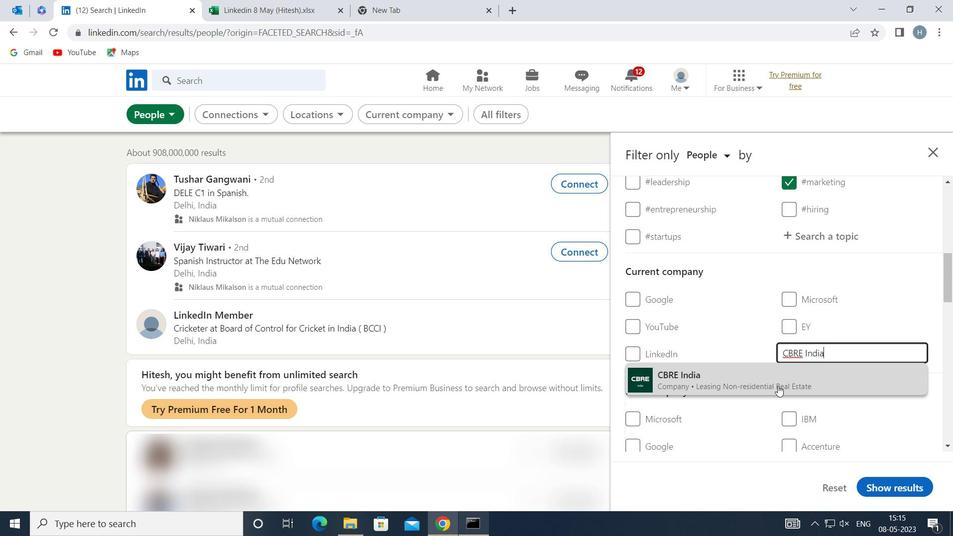 
Action: Mouse scrolled (779, 382) with delta (0, 0)
Screenshot: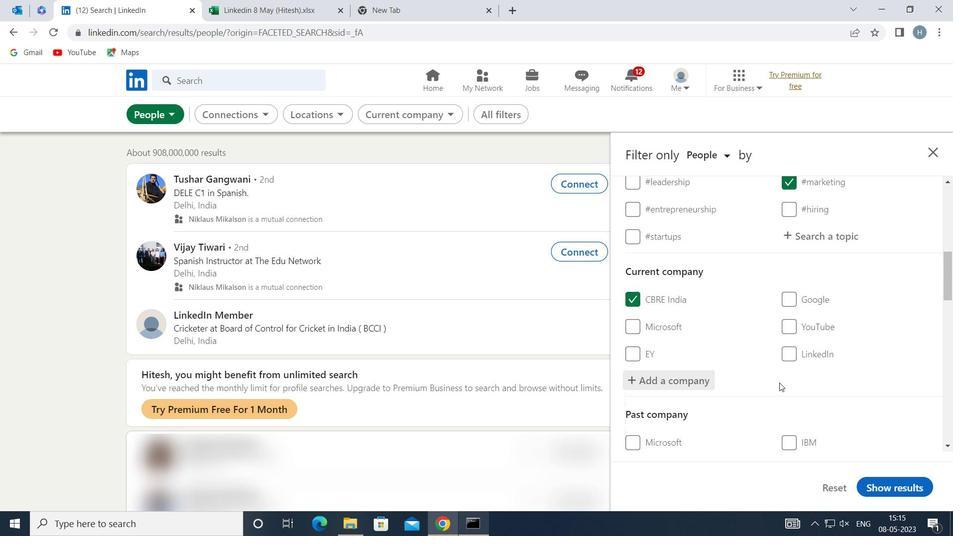 
Action: Mouse scrolled (779, 382) with delta (0, 0)
Screenshot: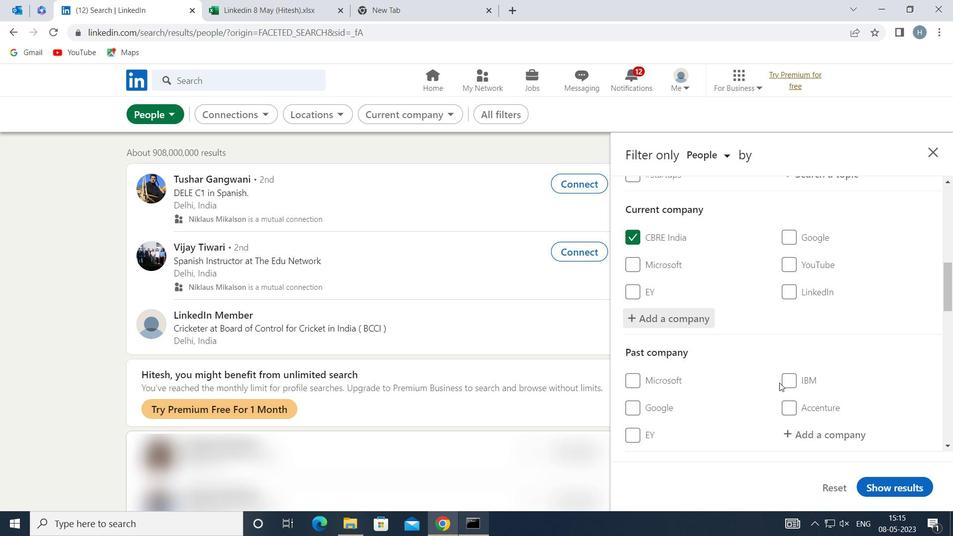 
Action: Mouse moved to (779, 383)
Screenshot: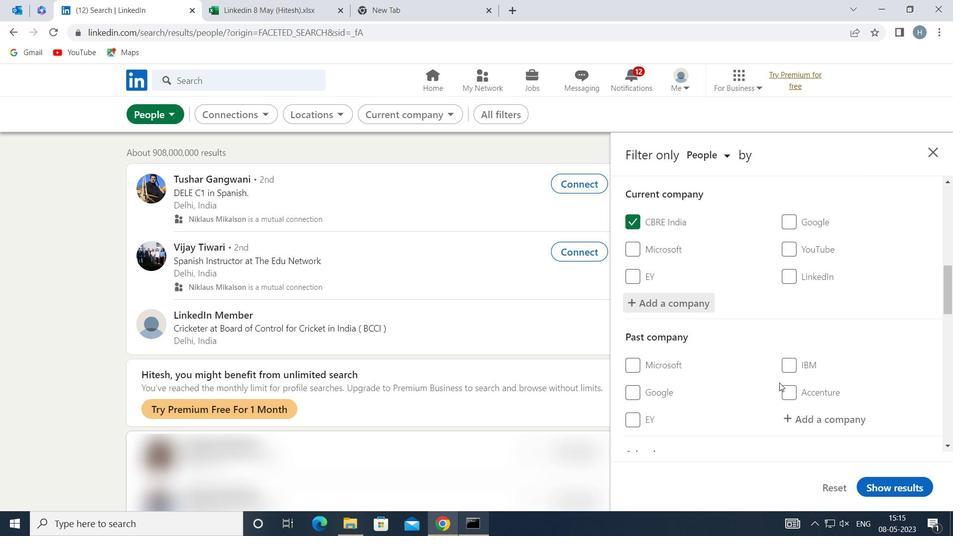 
Action: Mouse scrolled (779, 382) with delta (0, 0)
Screenshot: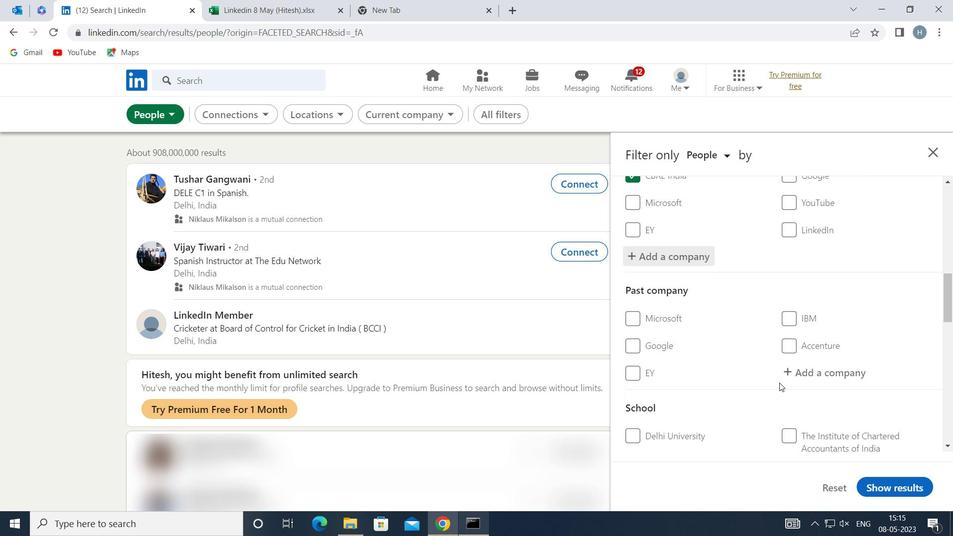 
Action: Mouse scrolled (779, 382) with delta (0, 0)
Screenshot: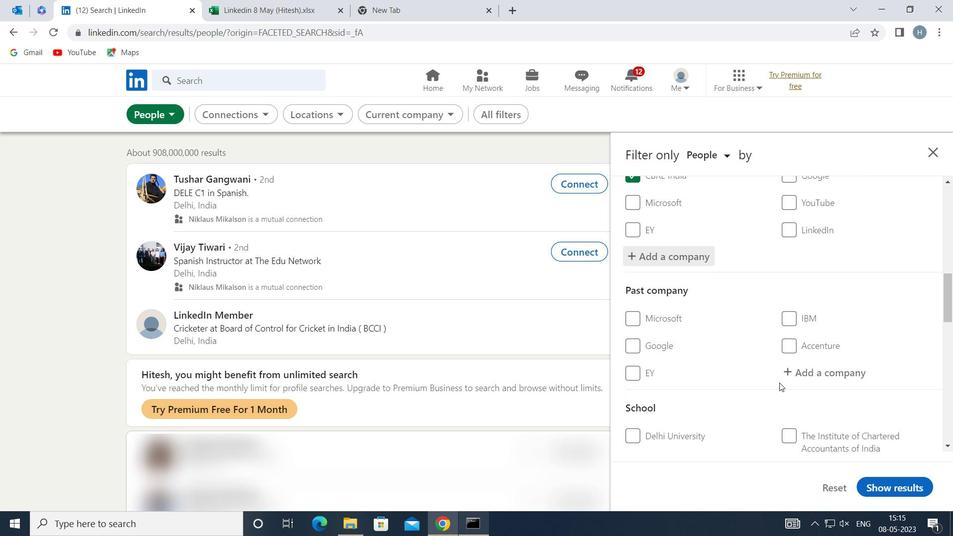 
Action: Mouse moved to (804, 380)
Screenshot: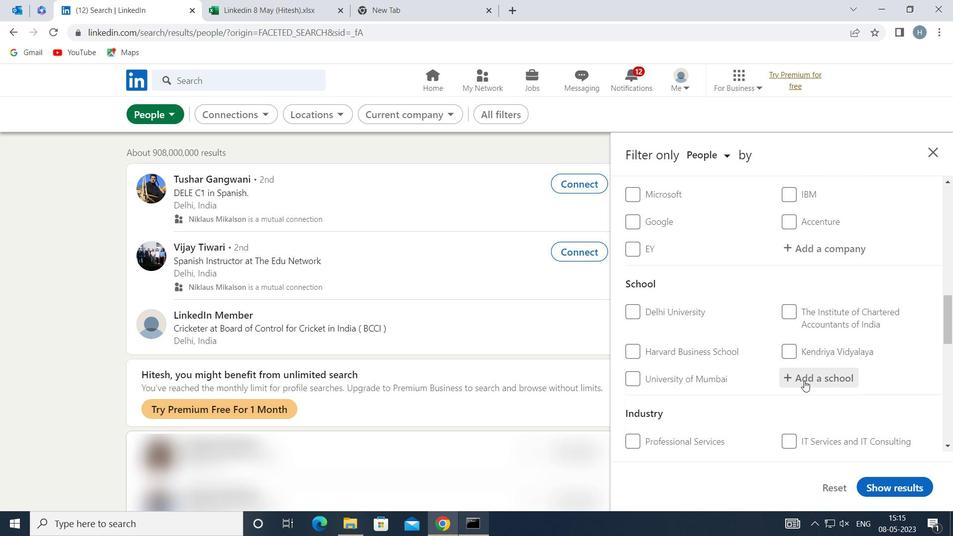 
Action: Mouse pressed left at (804, 380)
Screenshot: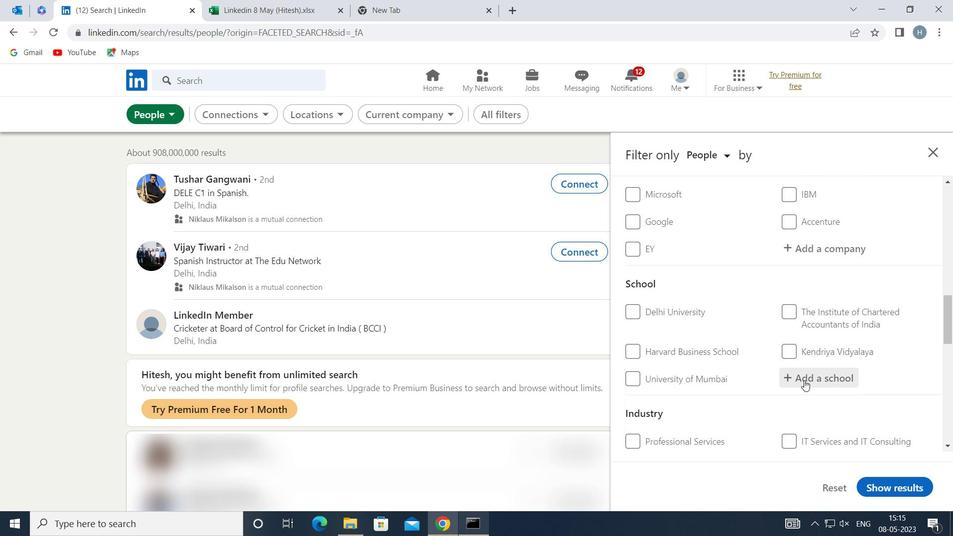 
Action: Mouse moved to (804, 380)
Screenshot: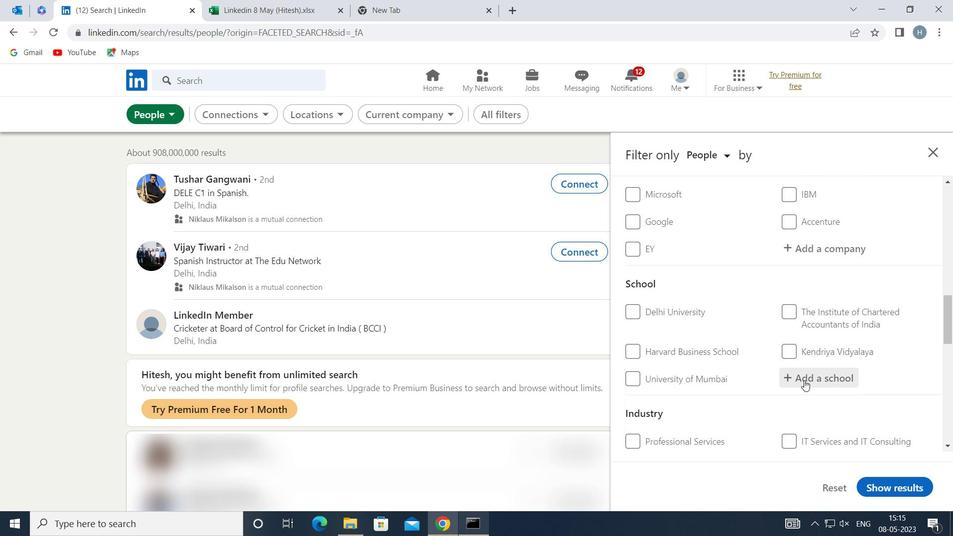 
Action: Key pressed <Key.shift>YOGI<Key.space><Key.shift>VEMANA<Key.space><Key.shift>UN
Screenshot: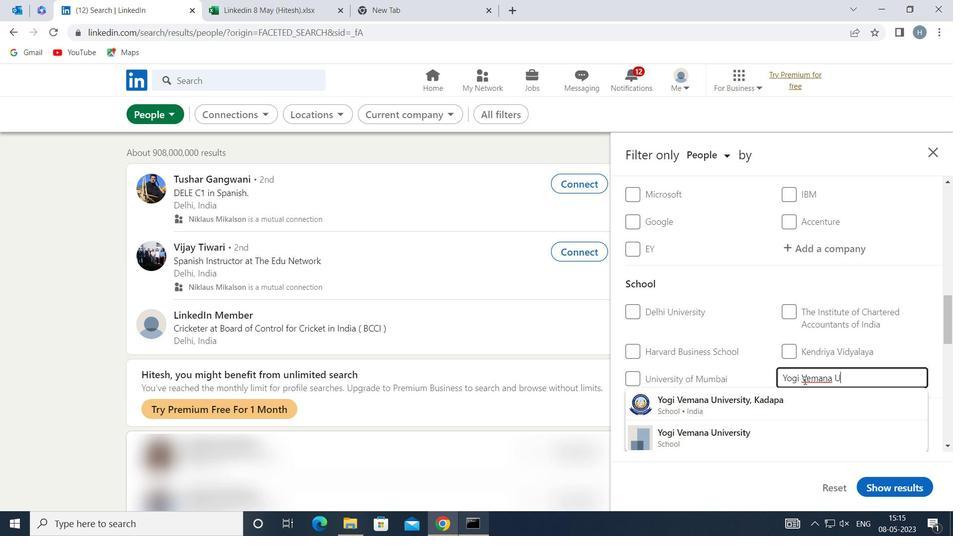 
Action: Mouse moved to (793, 399)
Screenshot: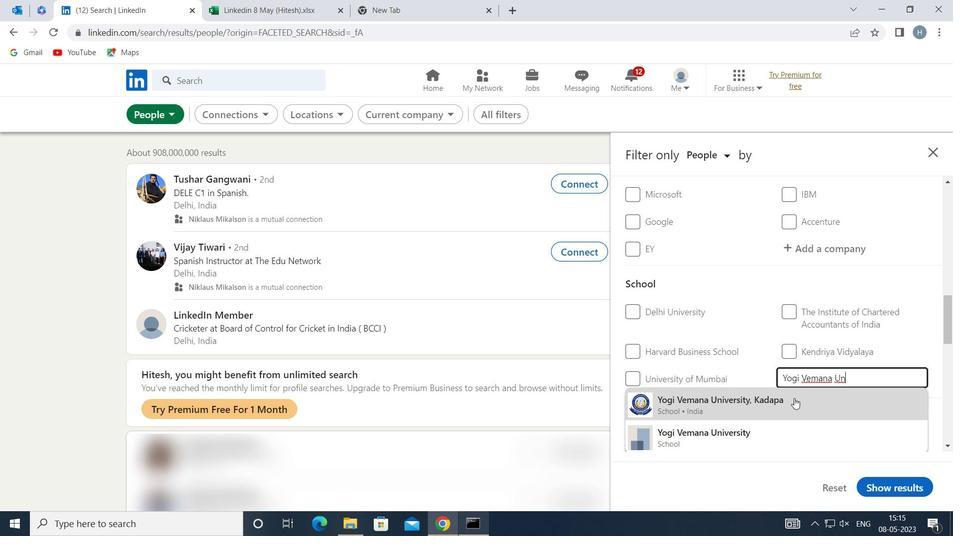 
Action: Mouse pressed left at (793, 399)
Screenshot: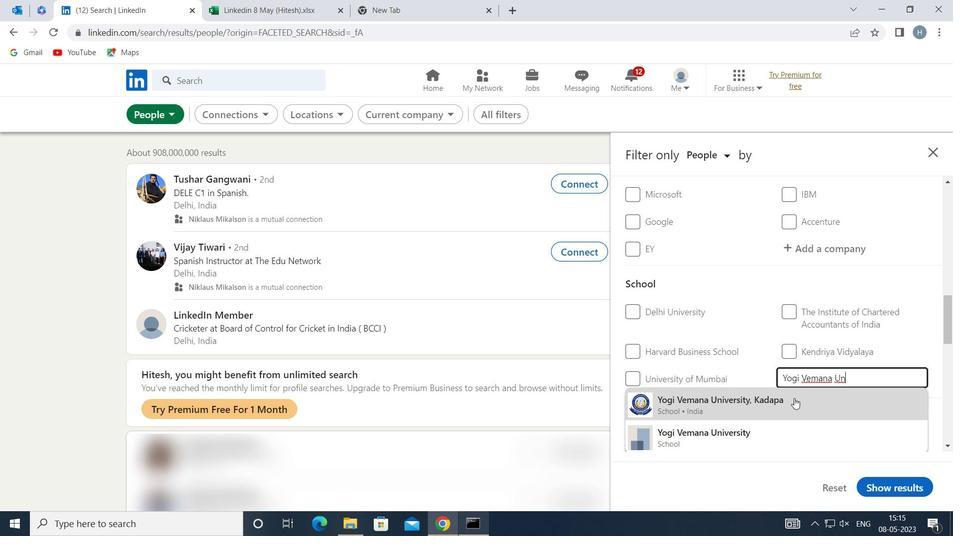 
Action: Mouse moved to (745, 376)
Screenshot: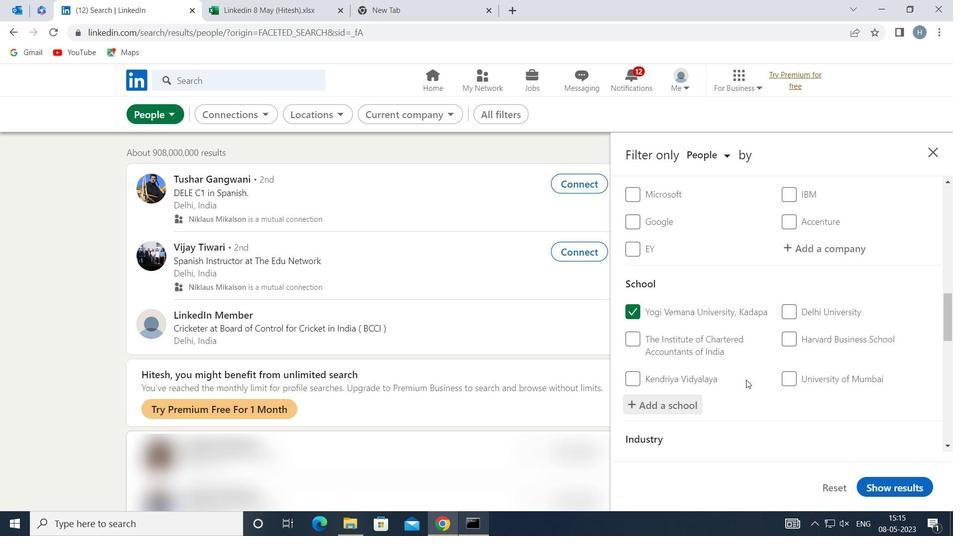 
Action: Mouse scrolled (745, 376) with delta (0, 0)
Screenshot: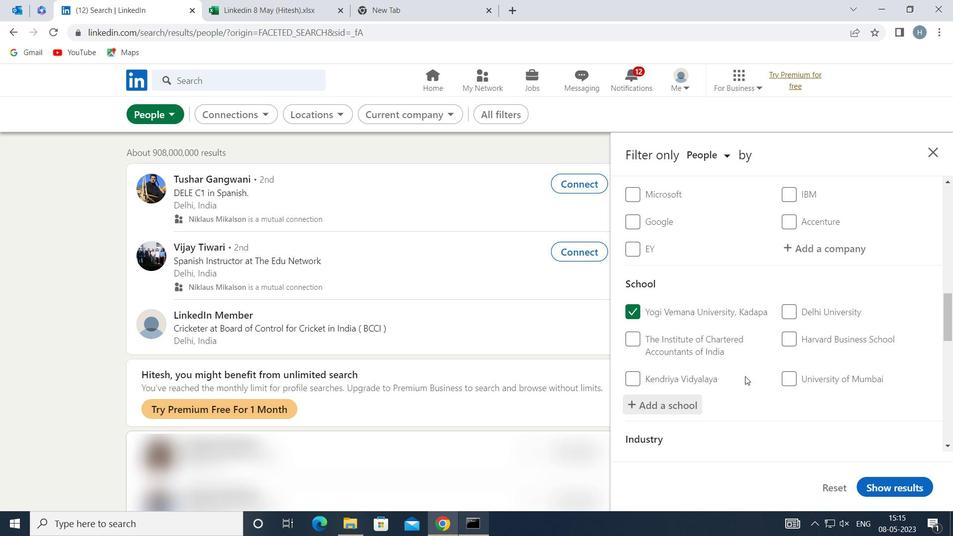 
Action: Mouse scrolled (745, 376) with delta (0, 0)
Screenshot: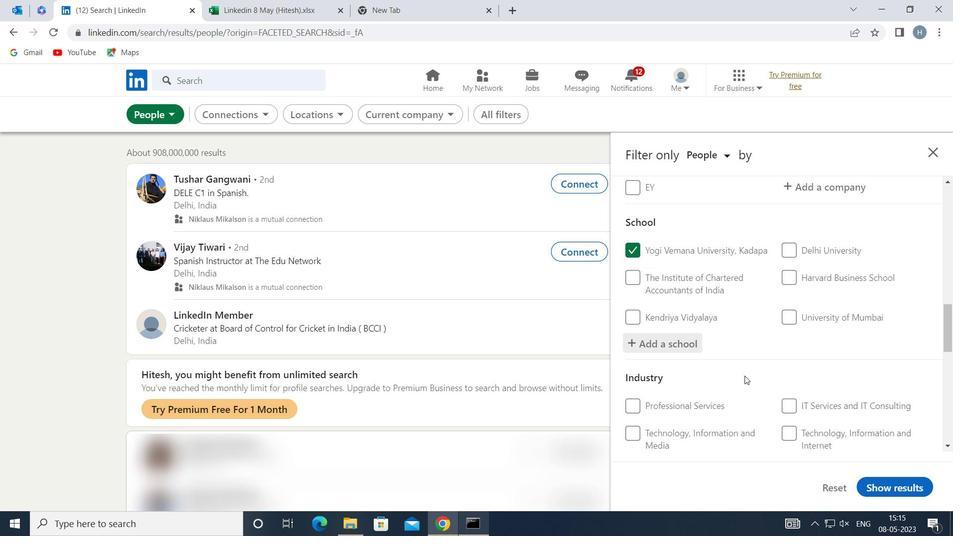 
Action: Mouse moved to (814, 402)
Screenshot: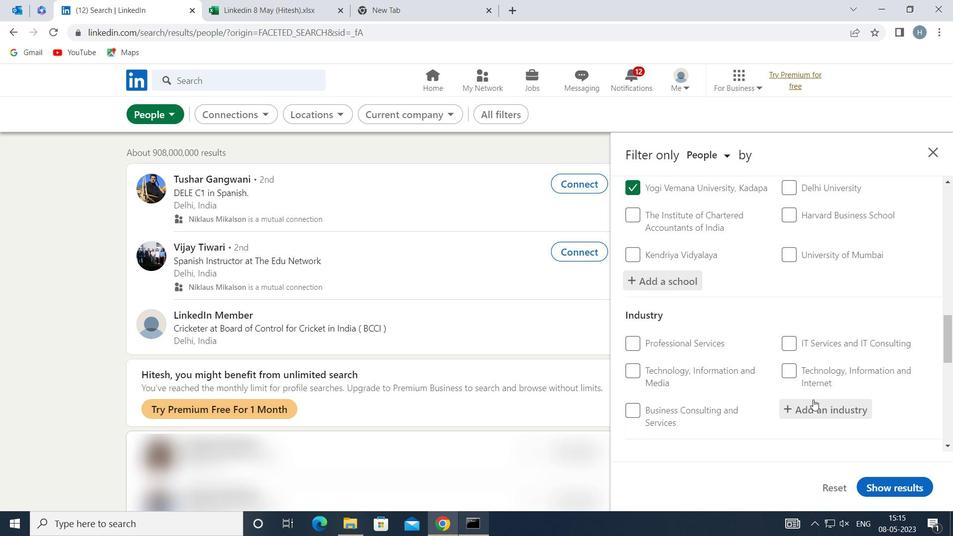 
Action: Mouse pressed left at (814, 402)
Screenshot: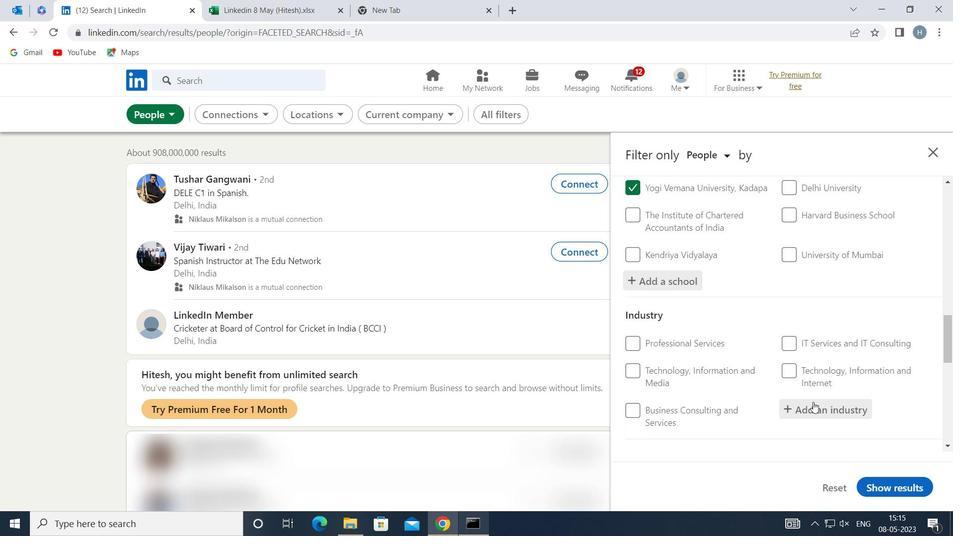 
Action: Mouse moved to (806, 401)
Screenshot: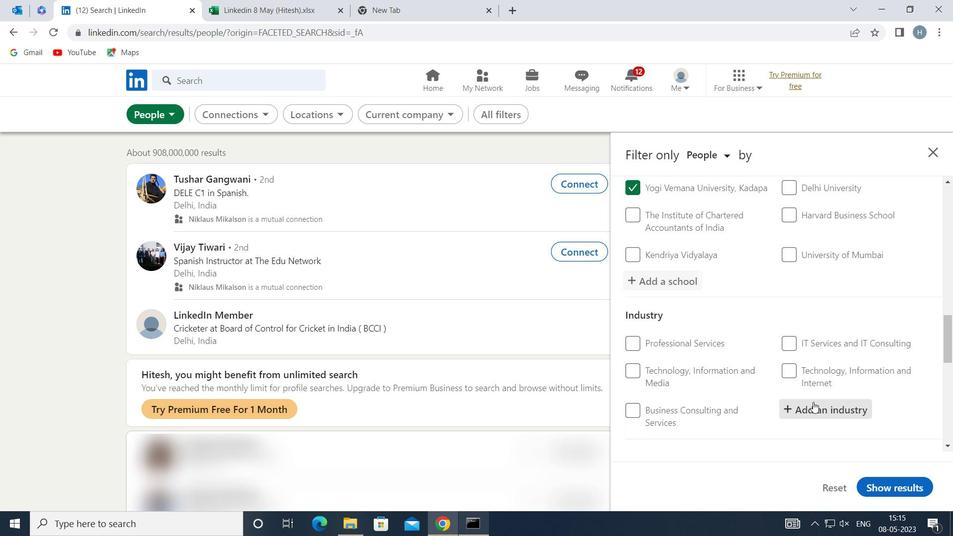 
Action: Key pressed <Key.shift>CONSTRU
Screenshot: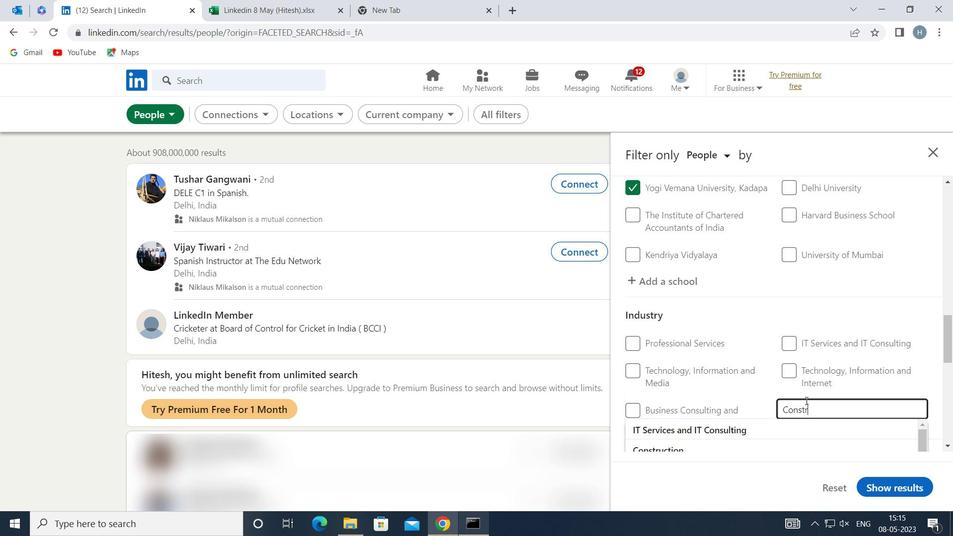 
Action: Mouse moved to (790, 401)
Screenshot: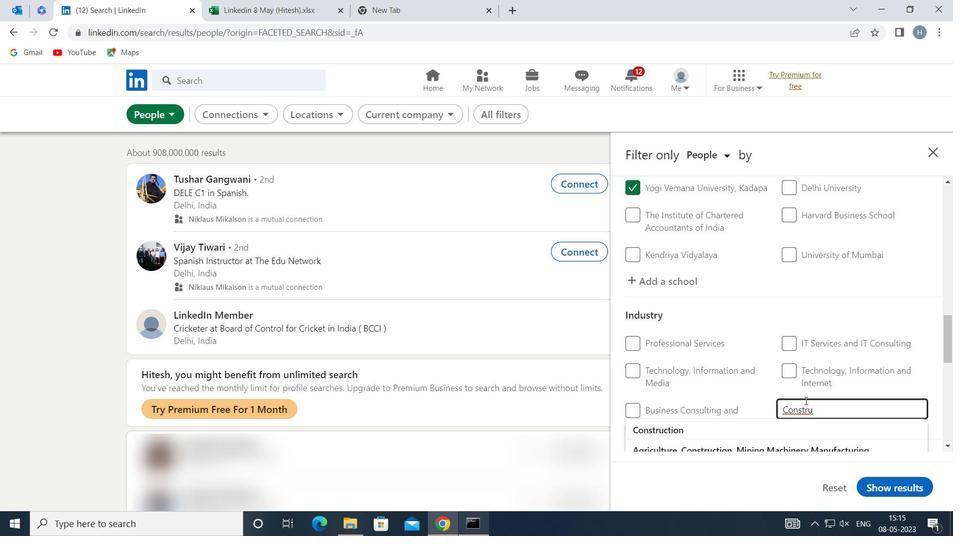 
Action: Mouse scrolled (790, 400) with delta (0, 0)
Screenshot: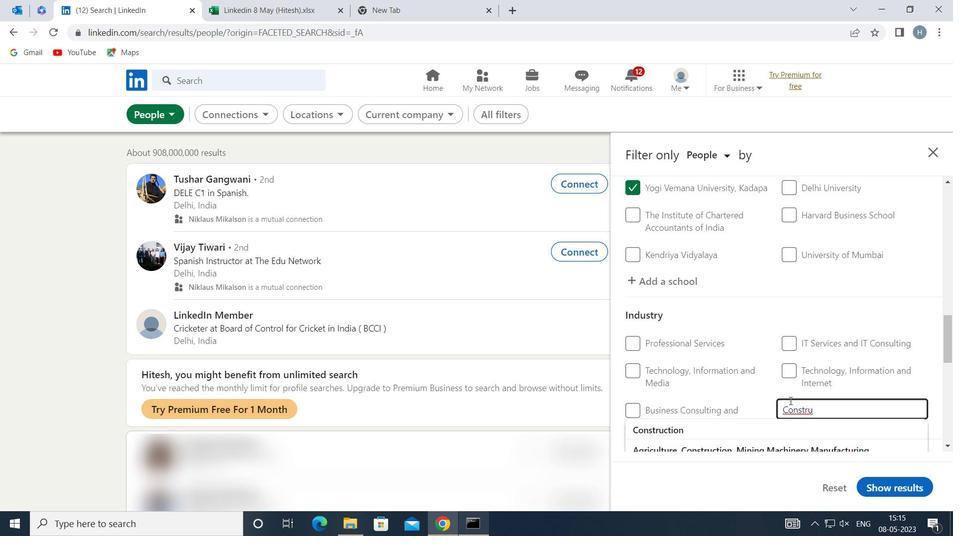 
Action: Mouse moved to (791, 405)
Screenshot: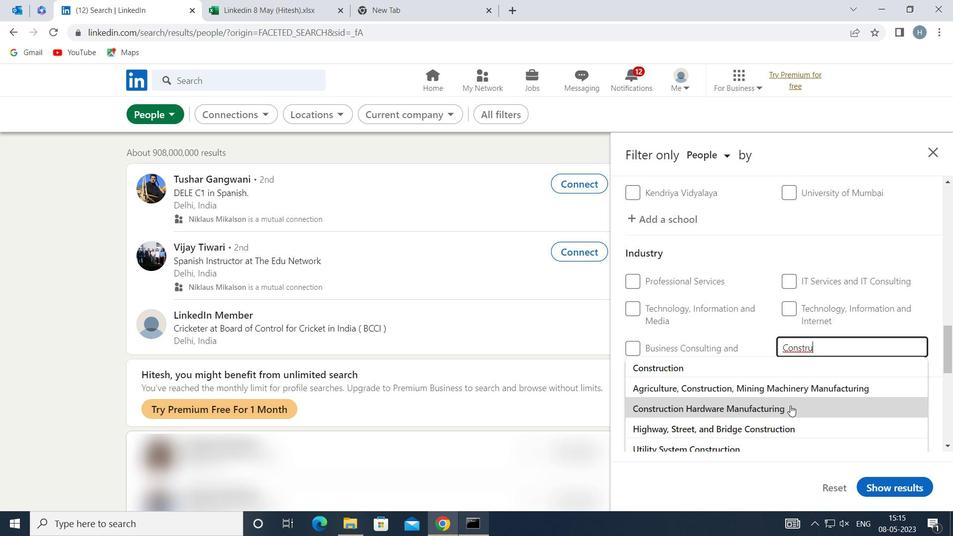 
Action: Mouse pressed left at (791, 405)
Screenshot: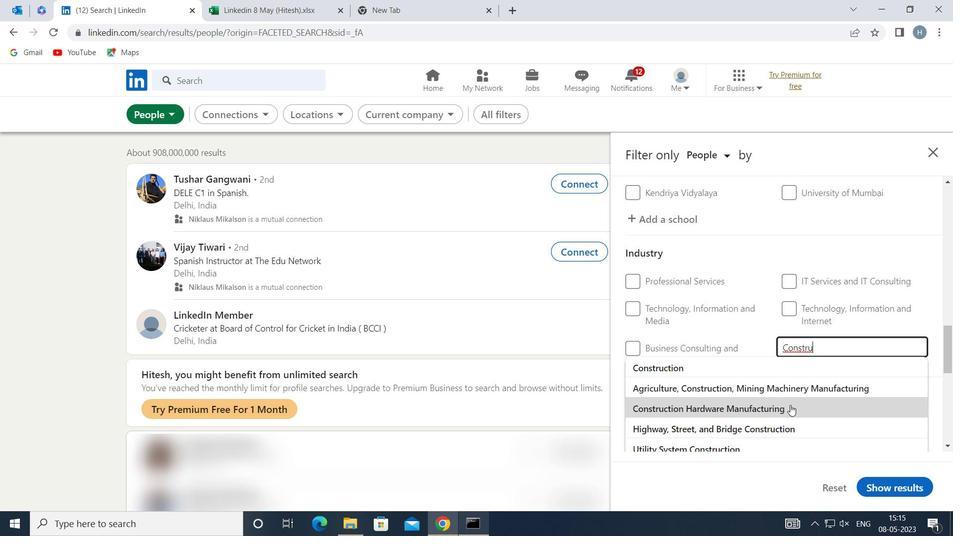 
Action: Mouse moved to (760, 347)
Screenshot: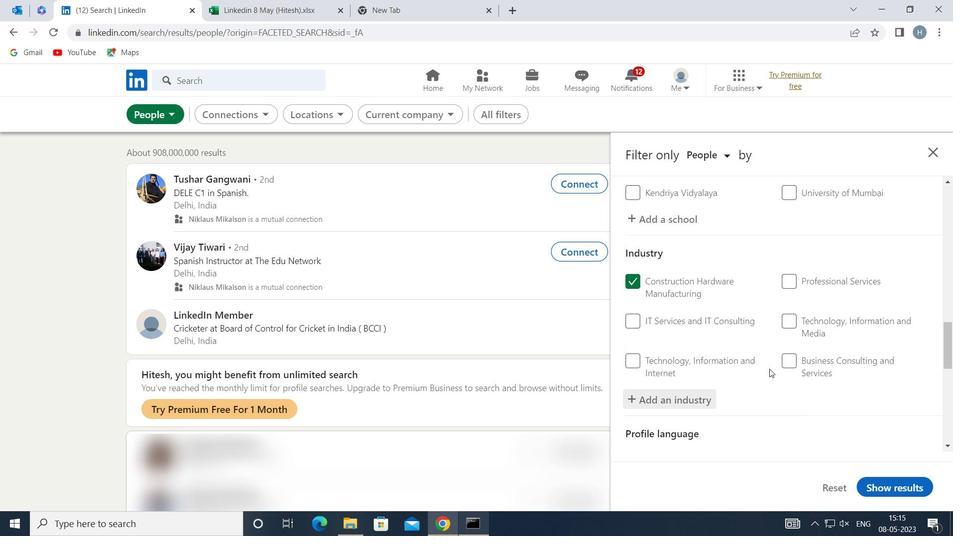 
Action: Mouse scrolled (760, 346) with delta (0, 0)
Screenshot: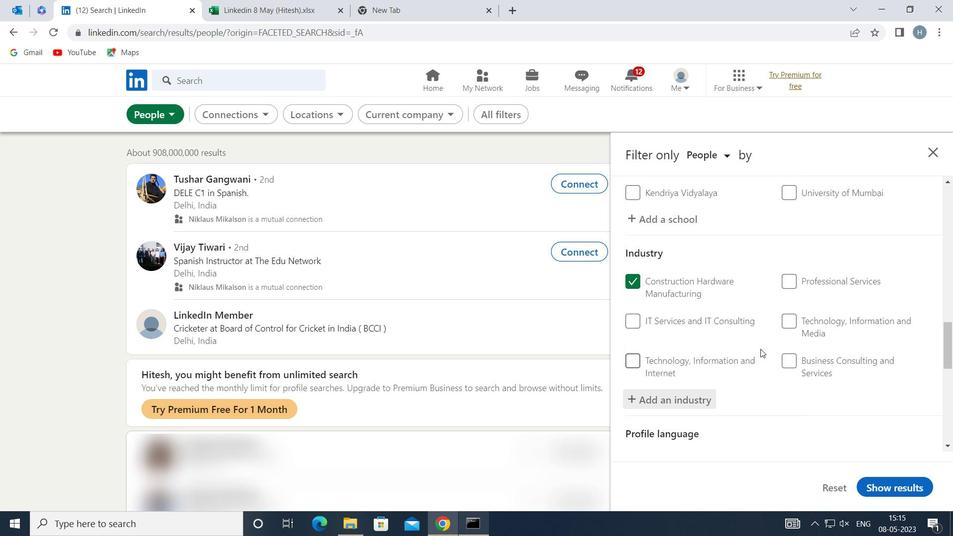 
Action: Mouse moved to (759, 346)
Screenshot: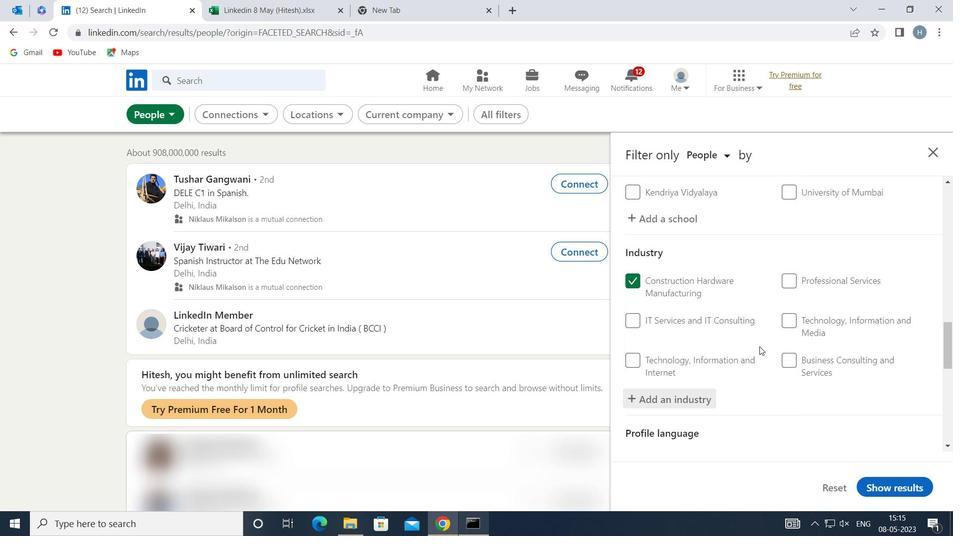 
Action: Mouse scrolled (759, 345) with delta (0, 0)
Screenshot: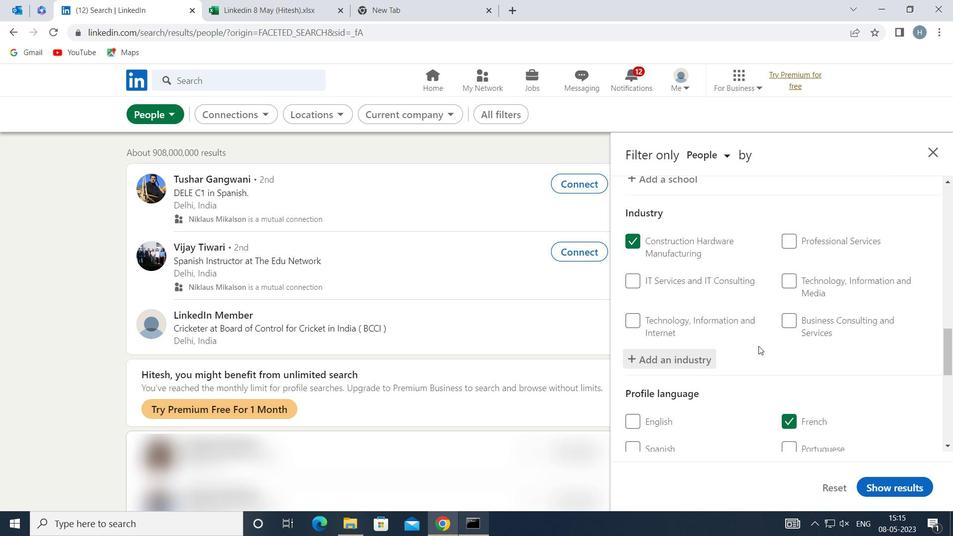 
Action: Mouse scrolled (759, 345) with delta (0, 0)
Screenshot: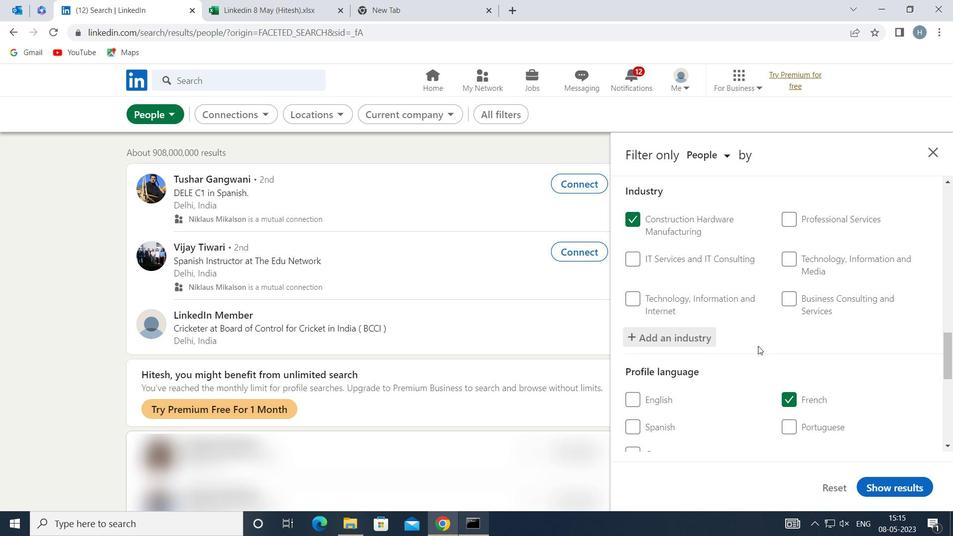 
Action: Mouse scrolled (759, 345) with delta (0, 0)
Screenshot: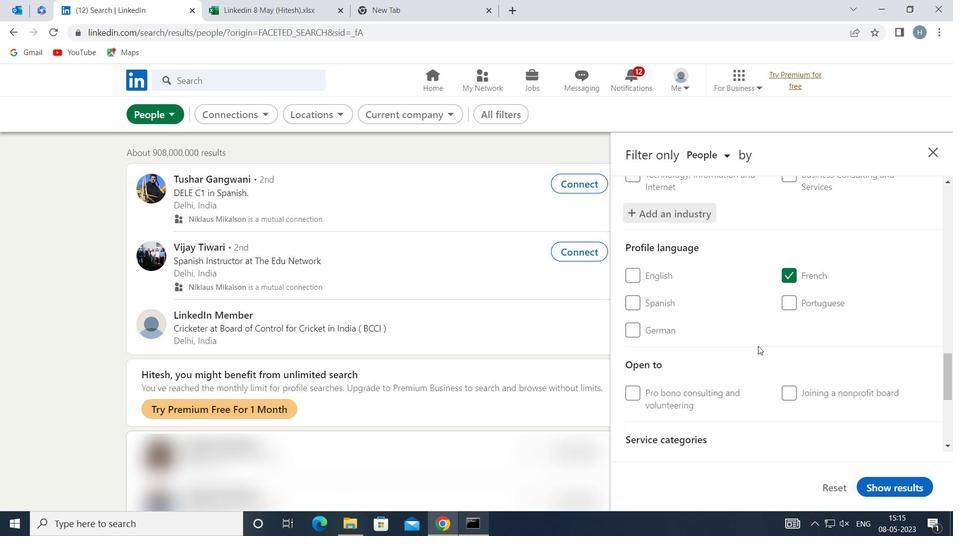 
Action: Mouse scrolled (759, 345) with delta (0, 0)
Screenshot: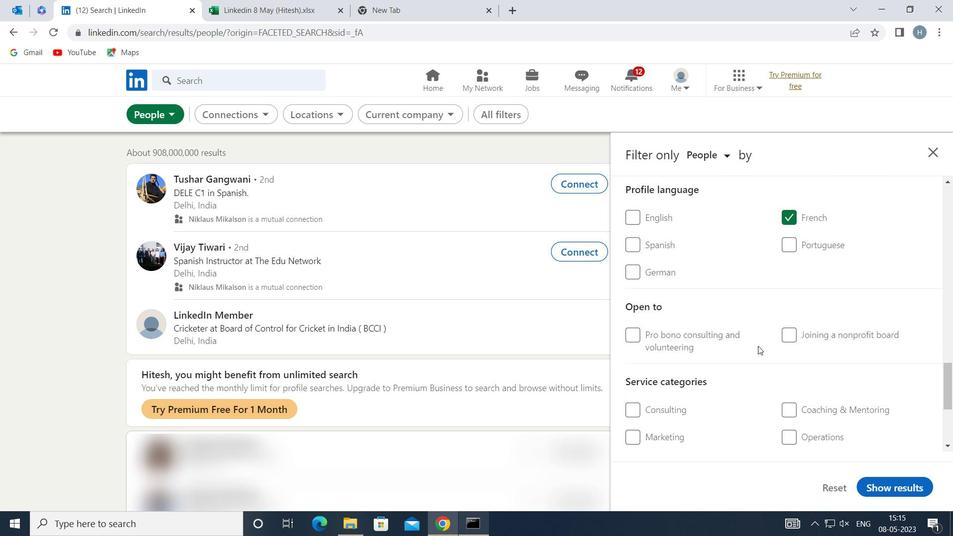 
Action: Mouse moved to (809, 395)
Screenshot: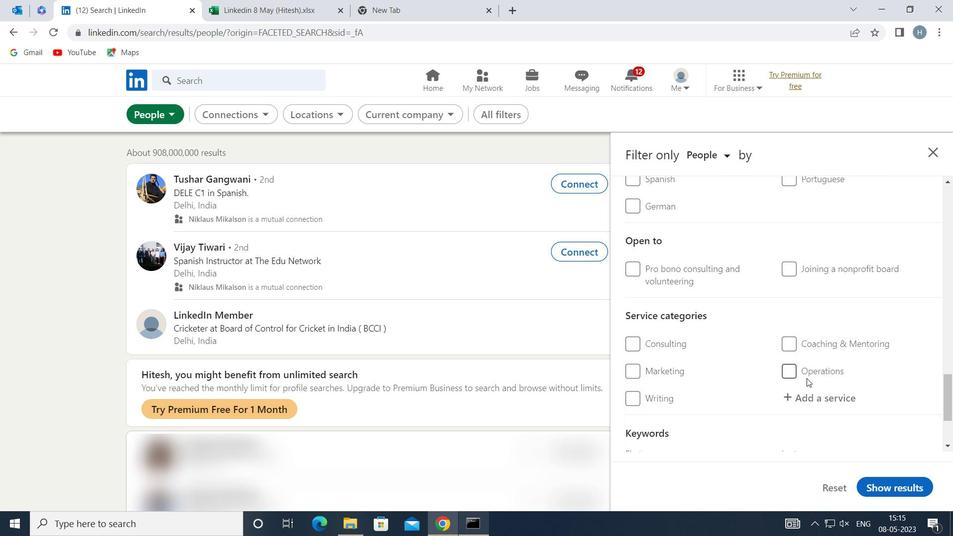 
Action: Mouse pressed left at (809, 395)
Screenshot: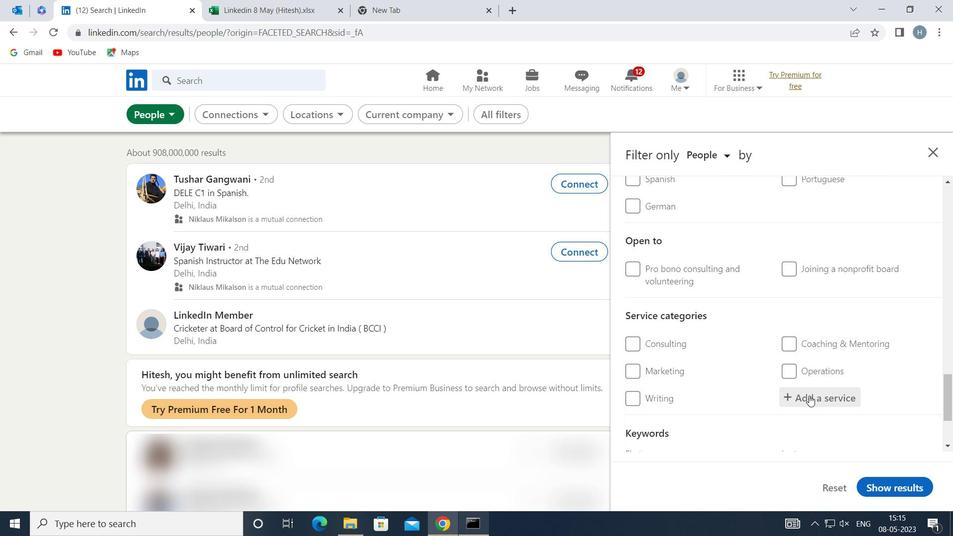 
Action: Key pressed <Key.shift>NEGO
Screenshot: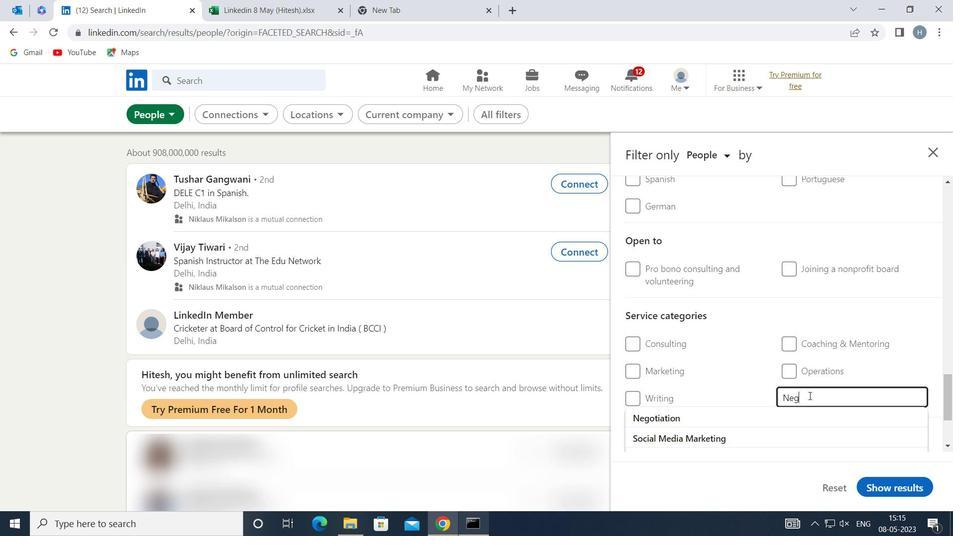 
Action: Mouse moved to (797, 414)
Screenshot: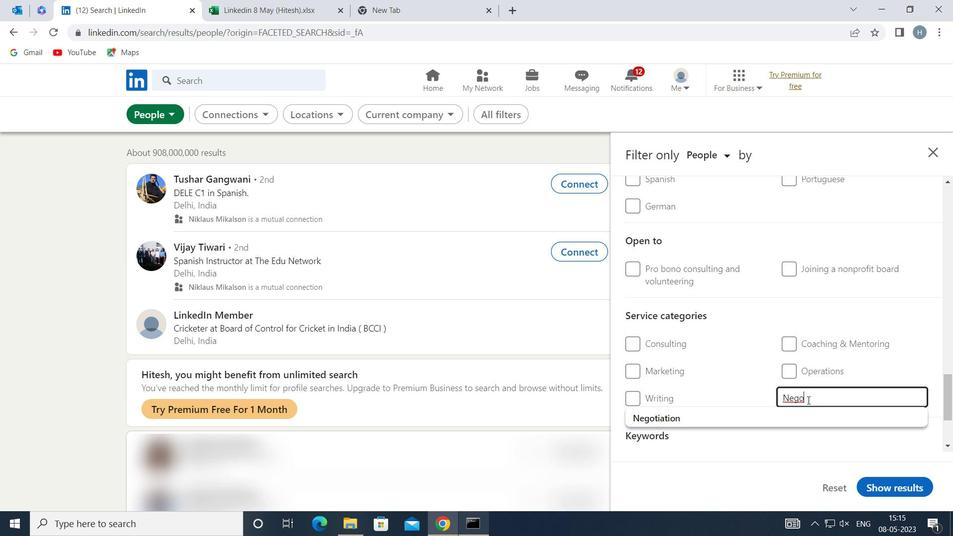 
Action: Mouse pressed left at (797, 414)
Screenshot: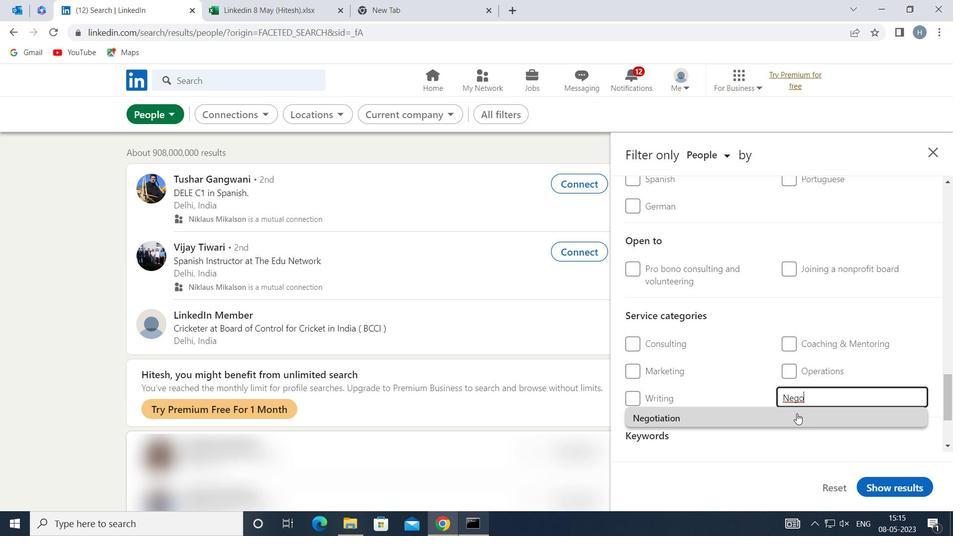 
Action: Mouse moved to (786, 390)
Screenshot: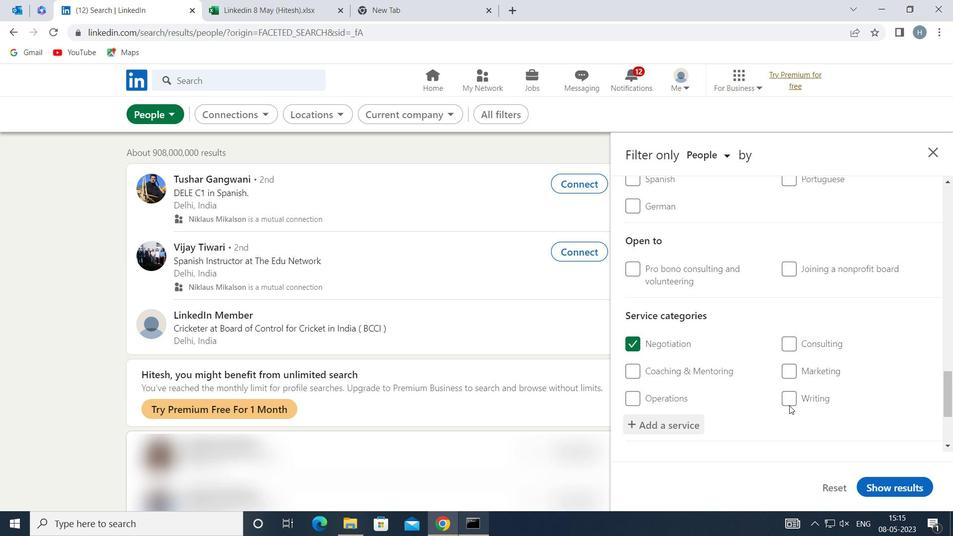 
Action: Mouse scrolled (786, 389) with delta (0, 0)
Screenshot: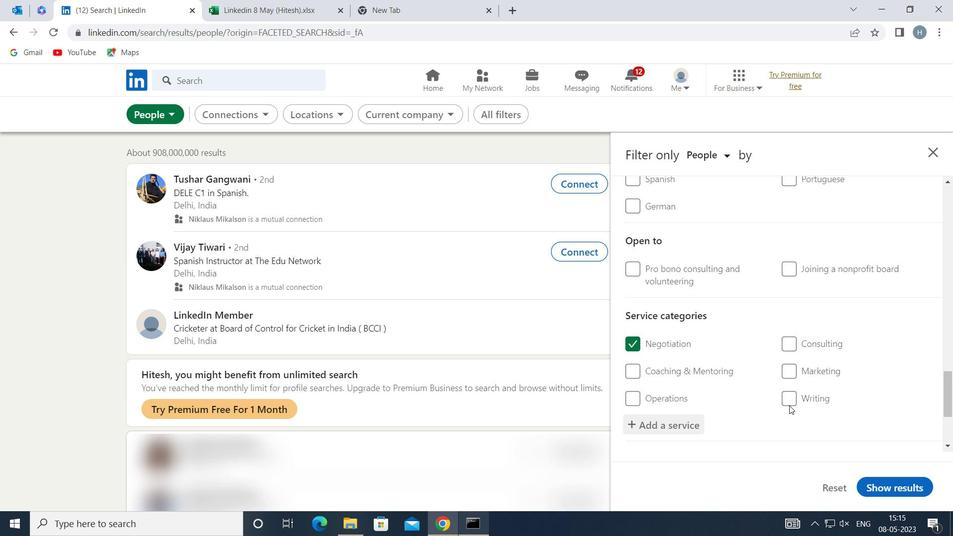 
Action: Mouse scrolled (786, 389) with delta (0, 0)
Screenshot: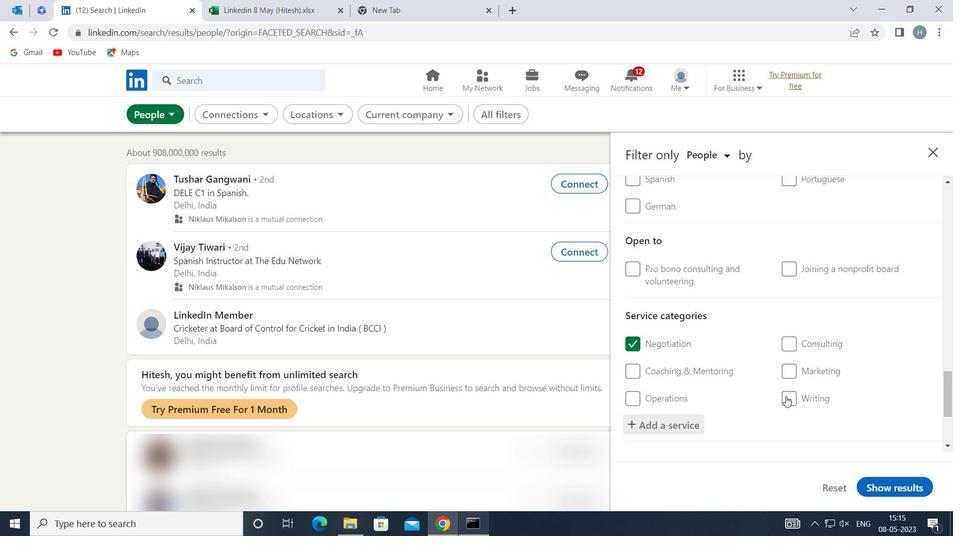 
Action: Mouse scrolled (786, 389) with delta (0, 0)
Screenshot: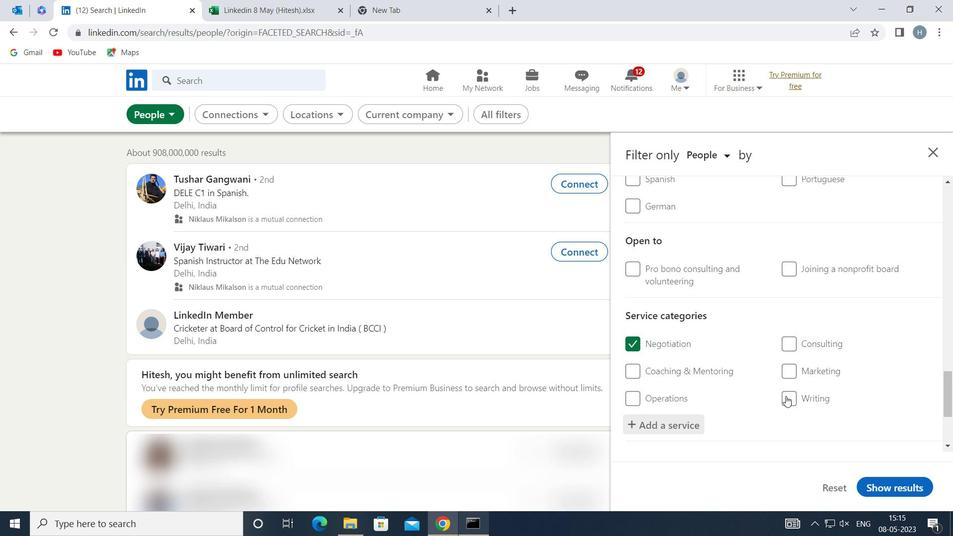 
Action: Mouse moved to (785, 385)
Screenshot: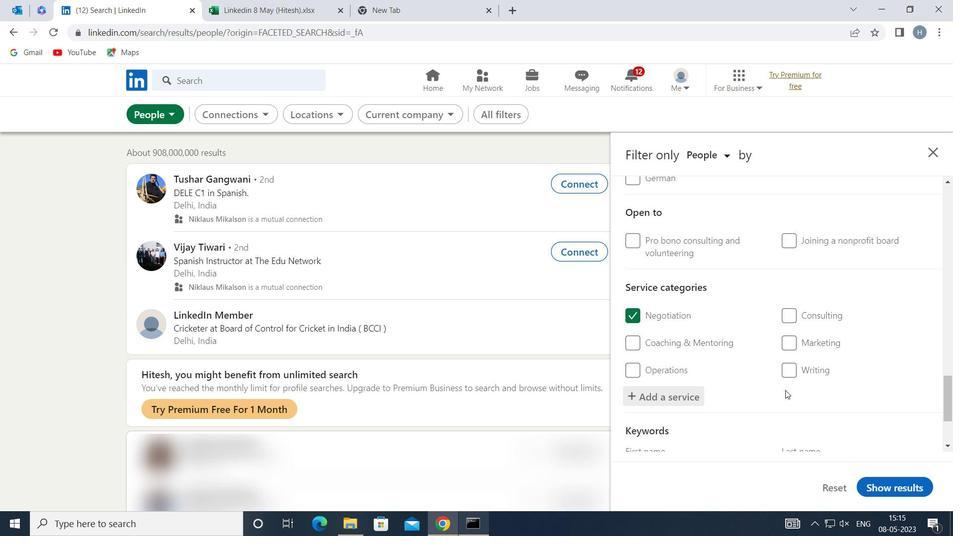 
Action: Mouse scrolled (785, 385) with delta (0, 0)
Screenshot: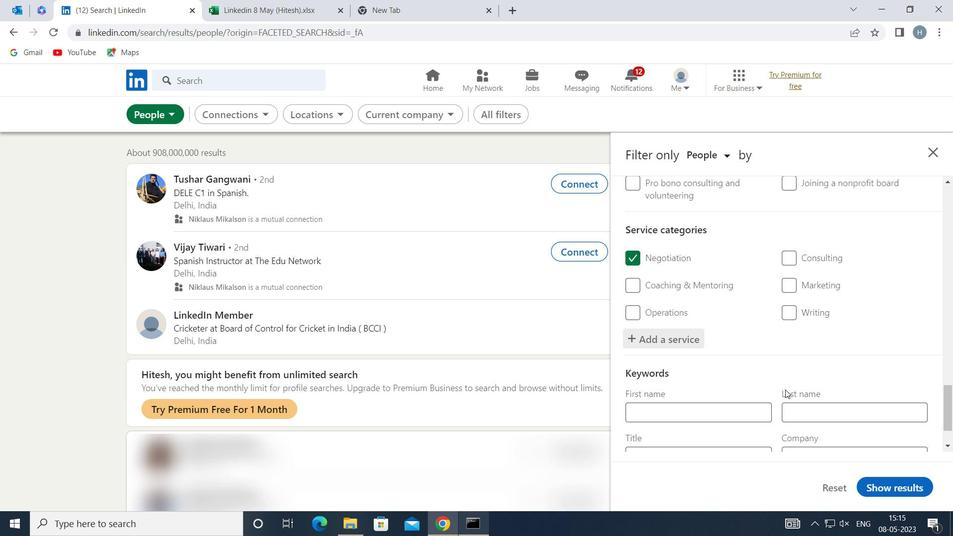 
Action: Mouse scrolled (785, 385) with delta (0, 0)
Screenshot: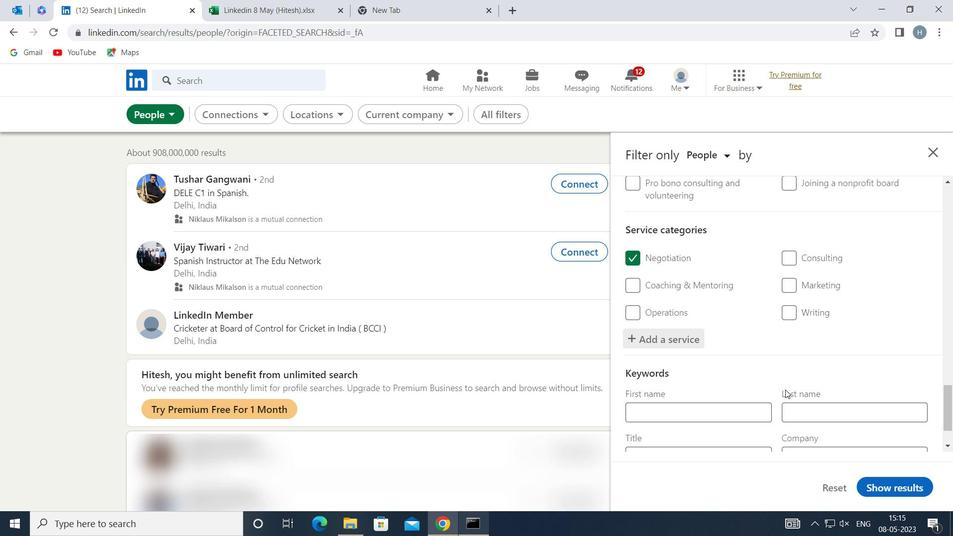 
Action: Mouse moved to (732, 391)
Screenshot: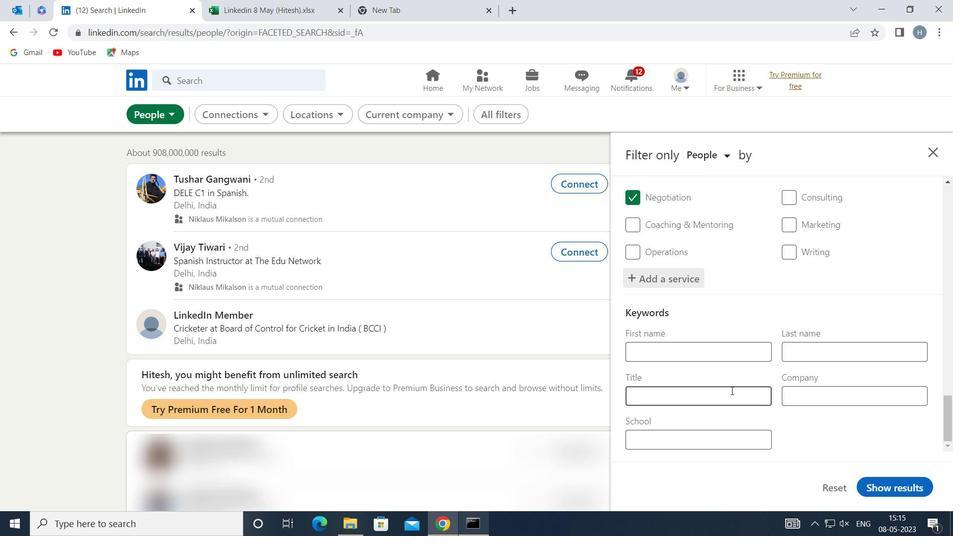 
Action: Mouse pressed left at (732, 391)
Screenshot: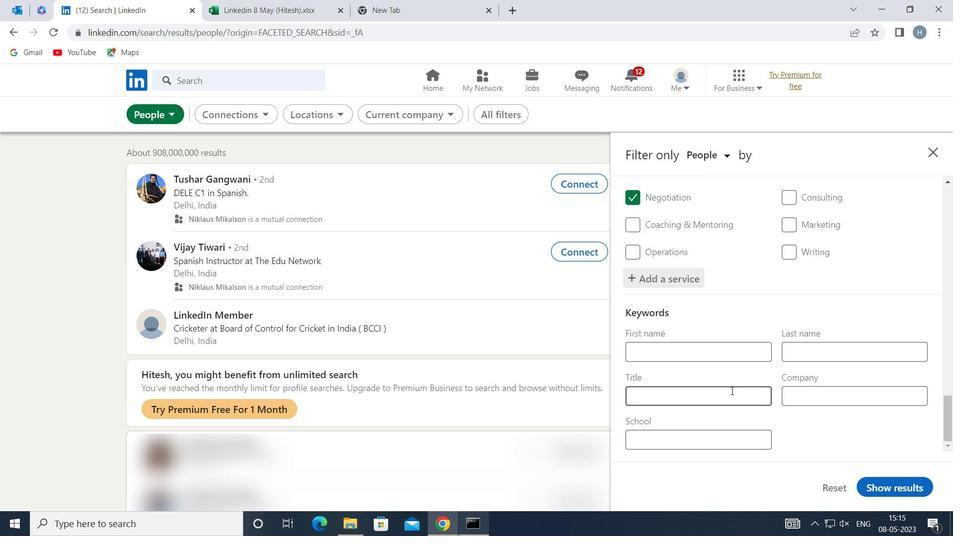 
Action: Key pressed <Key.shift>PAYROLL<Key.space><Key.shift>MANAGER
Screenshot: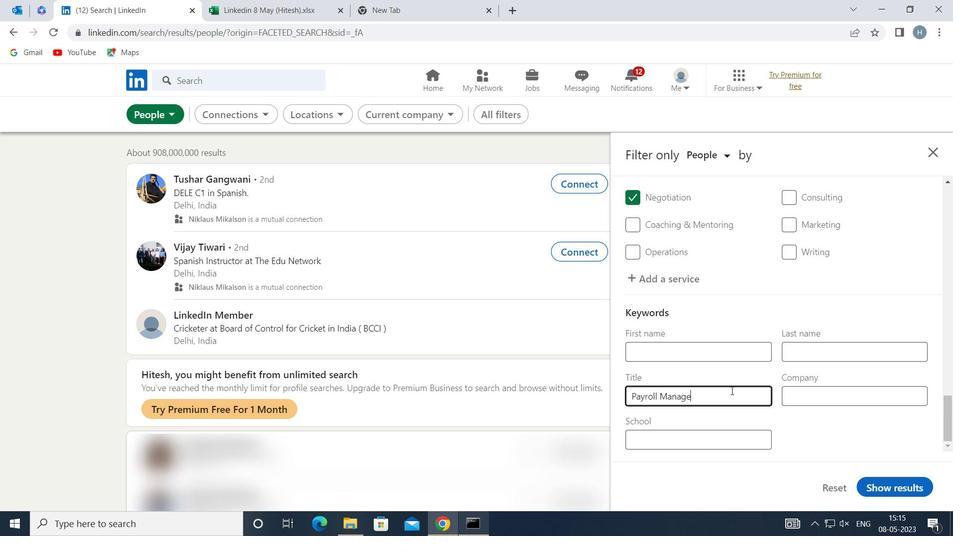 
Action: Mouse moved to (890, 484)
Screenshot: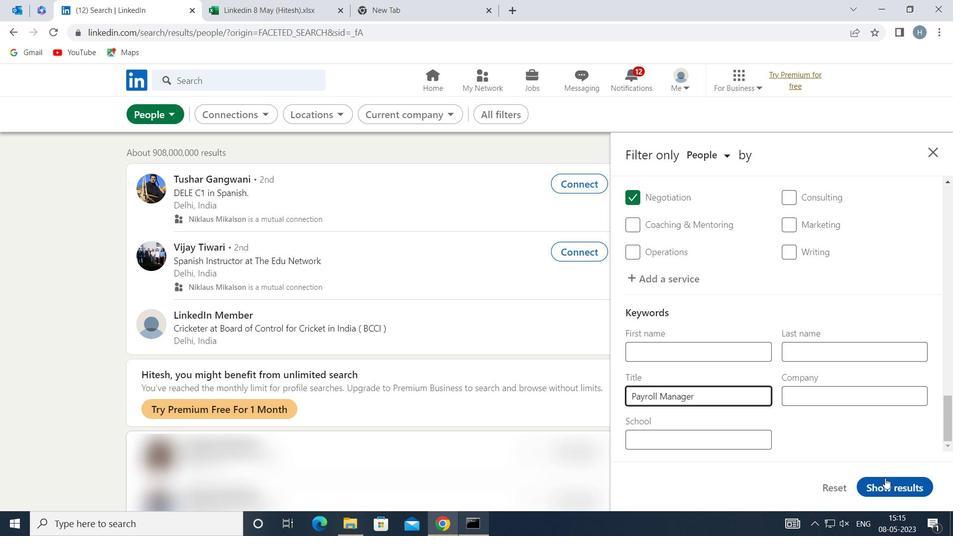 
Action: Mouse pressed left at (890, 484)
Screenshot: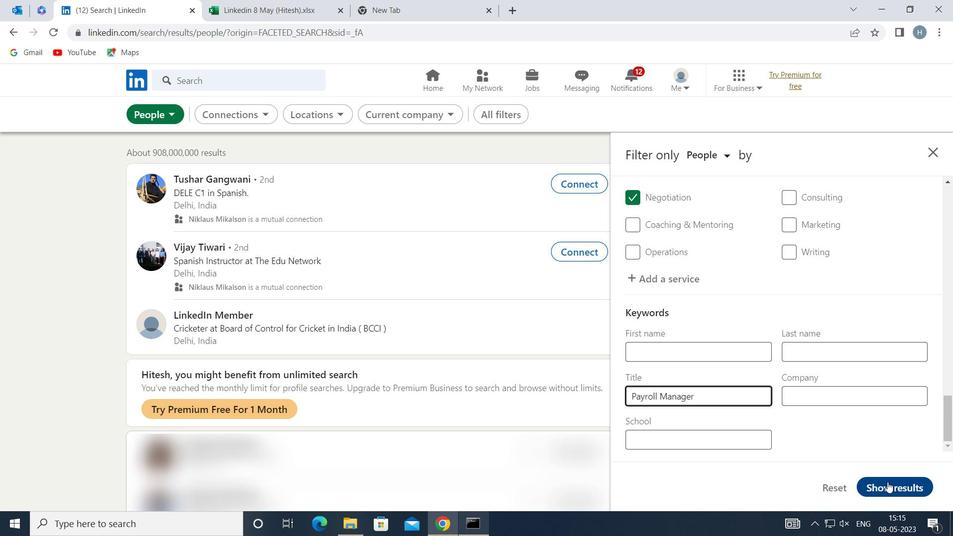 
Action: Mouse moved to (603, 233)
Screenshot: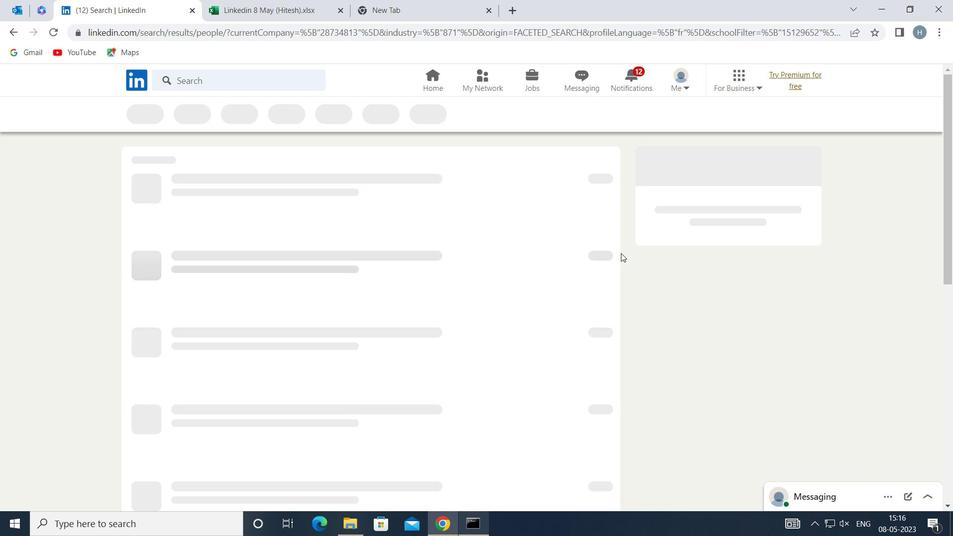 
